 Task: Find a house in Framingham Center, United States, for 9 guests from August 8 to August 15, with a price range of 10000 to 14000, 5 bedrooms, 7 beds, 5 bathrooms, and amenities including Wifi, TV, and Breakfast.
Action: Mouse moved to (650, 118)
Screenshot: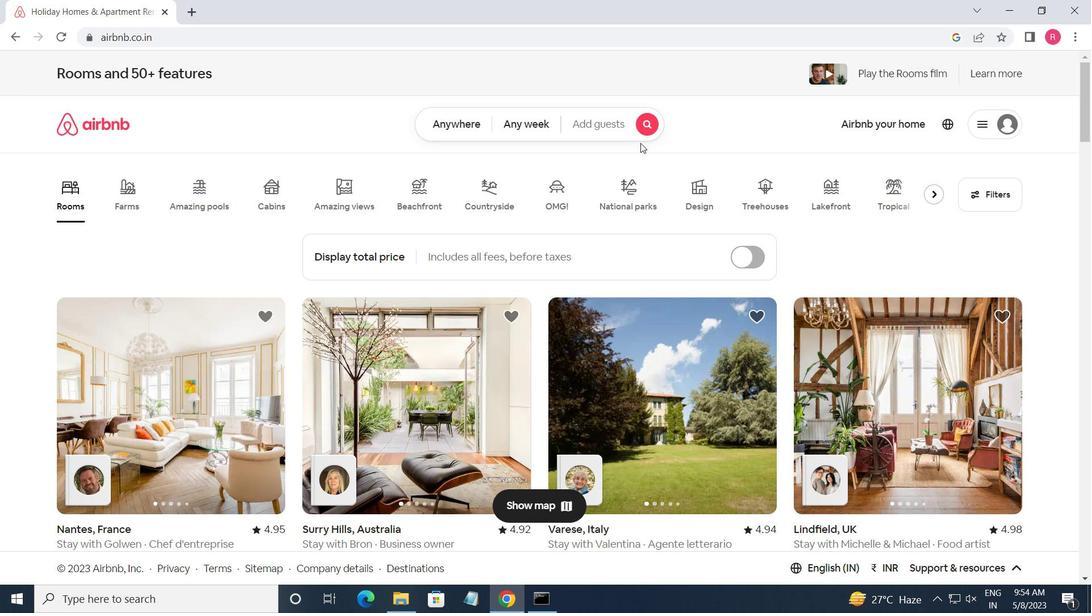 
Action: Mouse pressed left at (650, 118)
Screenshot: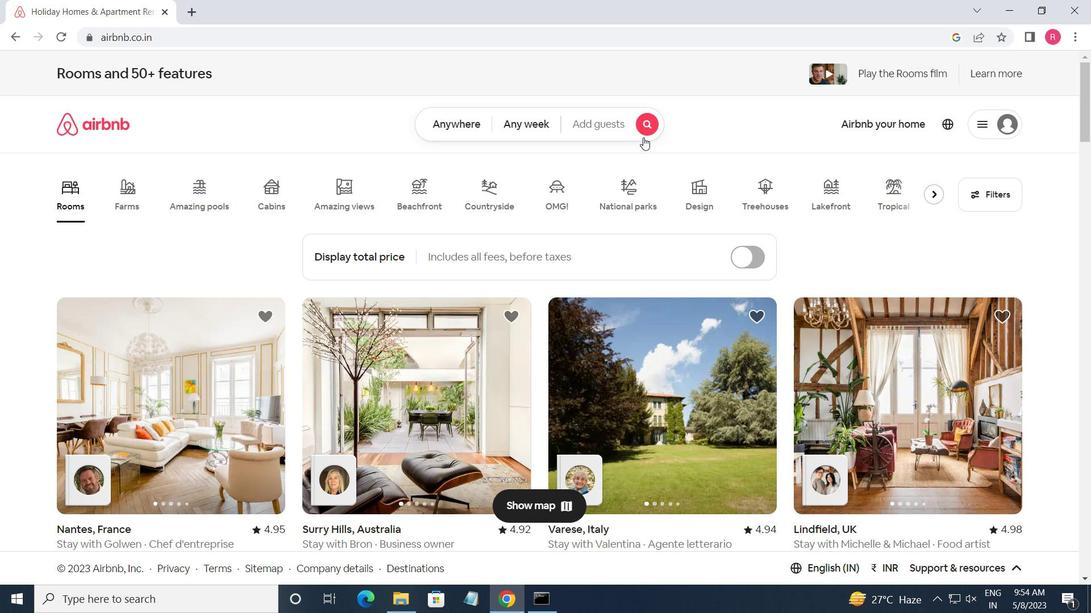 
Action: Mouse moved to (305, 167)
Screenshot: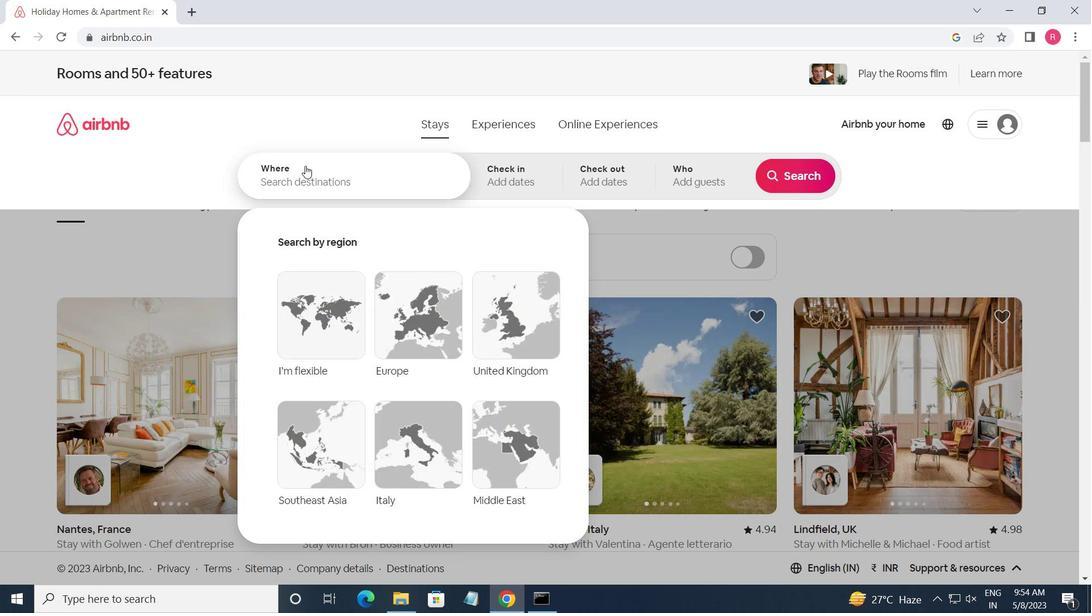
Action: Mouse pressed left at (305, 167)
Screenshot: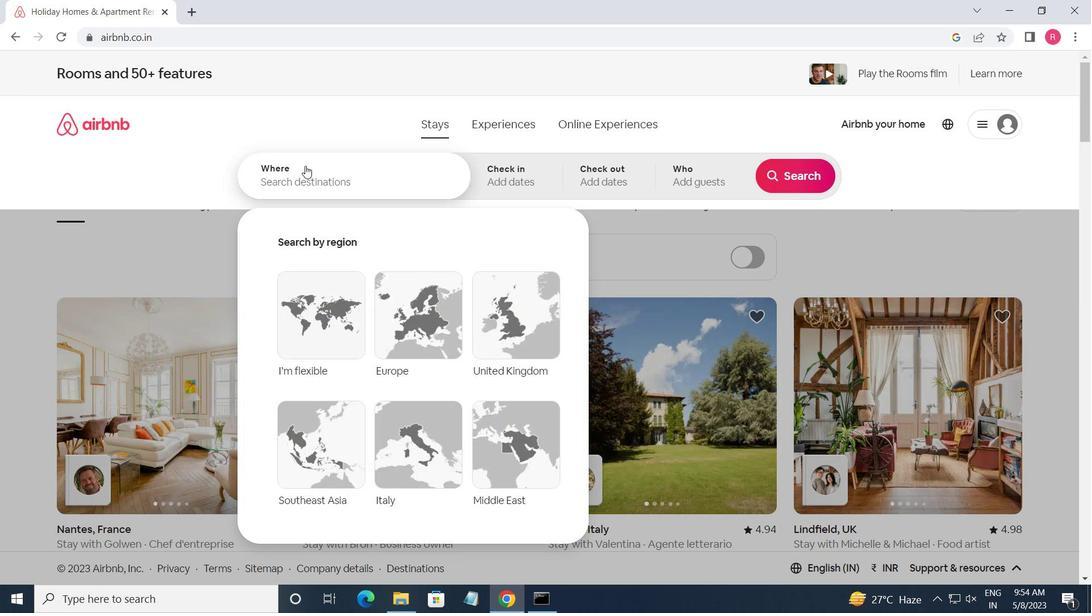 
Action: Key pressed <Key.shift>FRAMINGHAM<Key.space><Key.shift>CENTER,<Key.shift_r>UNITED<Key.space><Key.shift>STATE<Key.enter>
Screenshot: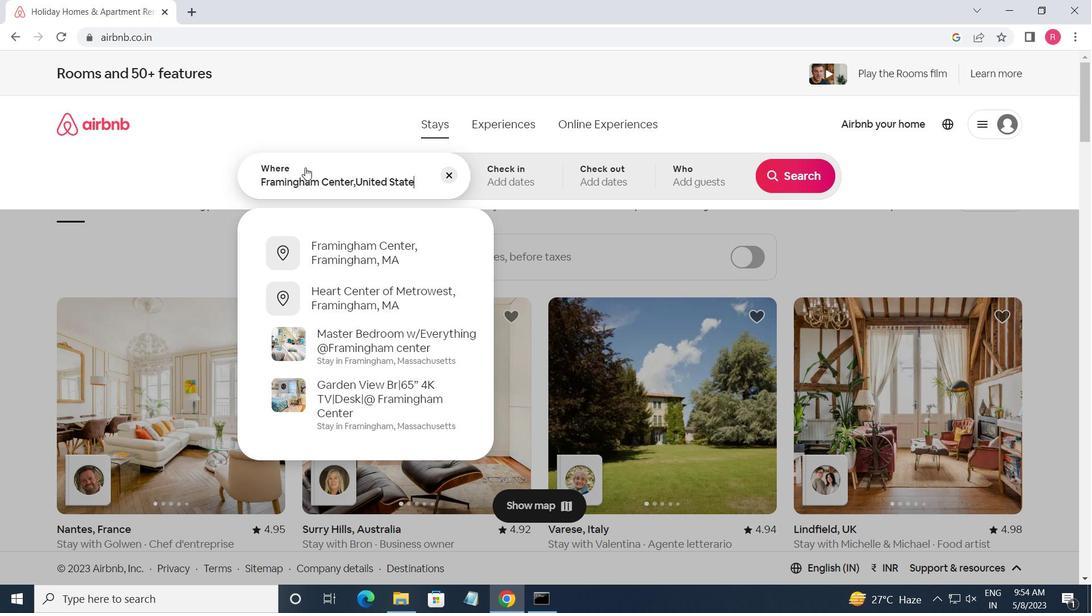 
Action: Mouse moved to (793, 291)
Screenshot: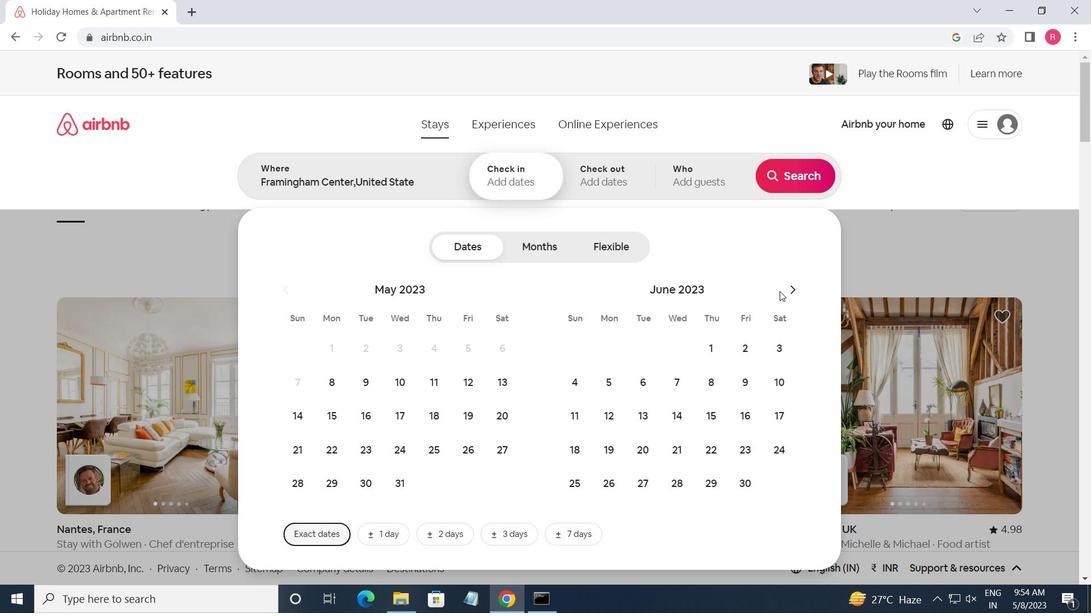 
Action: Mouse pressed left at (793, 291)
Screenshot: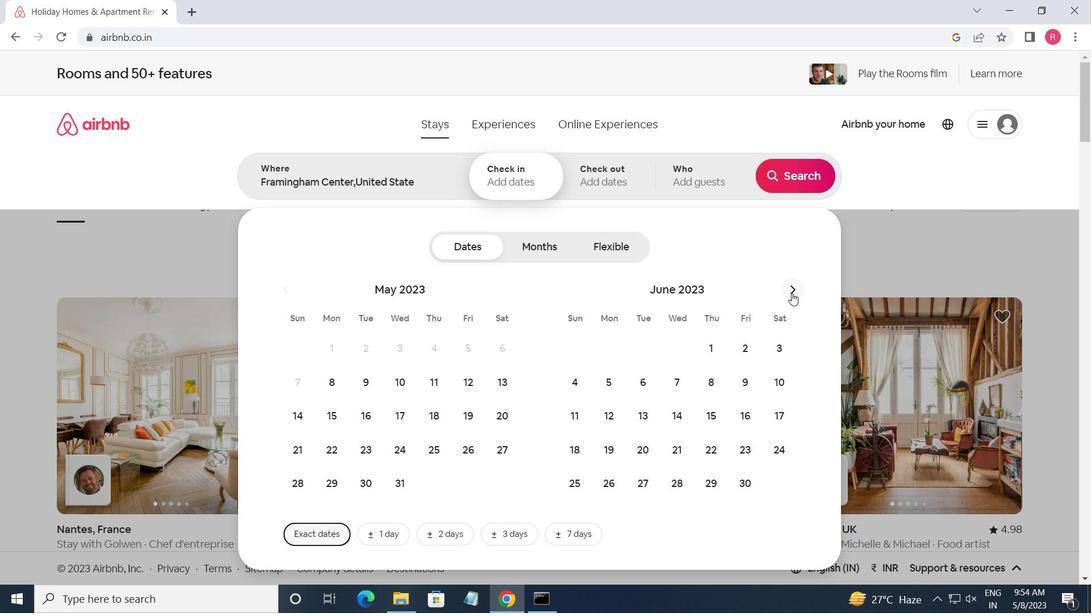 
Action: Mouse pressed left at (793, 291)
Screenshot: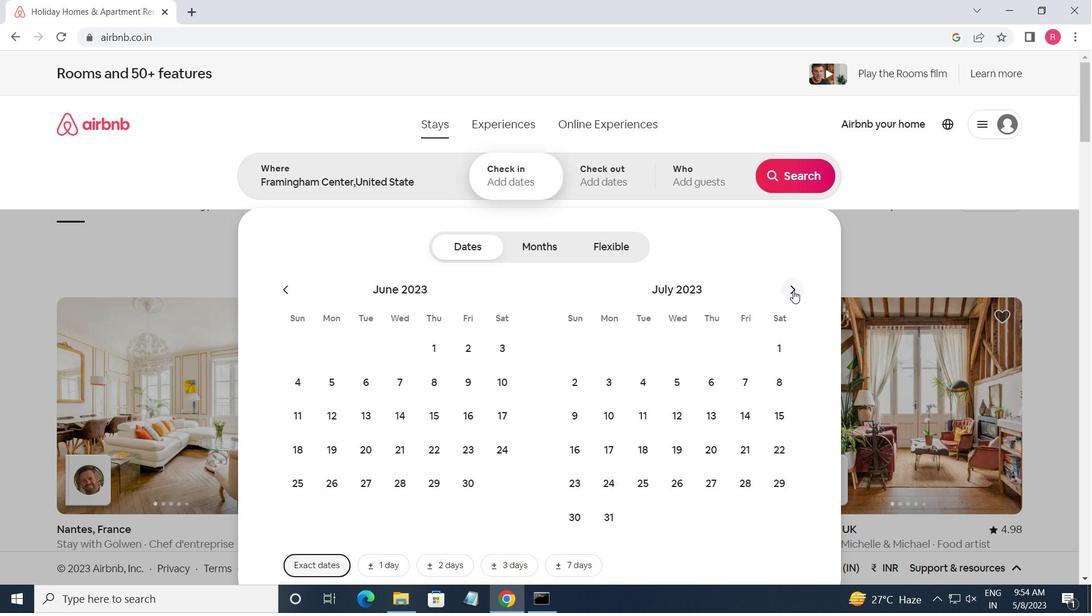 
Action: Mouse moved to (647, 383)
Screenshot: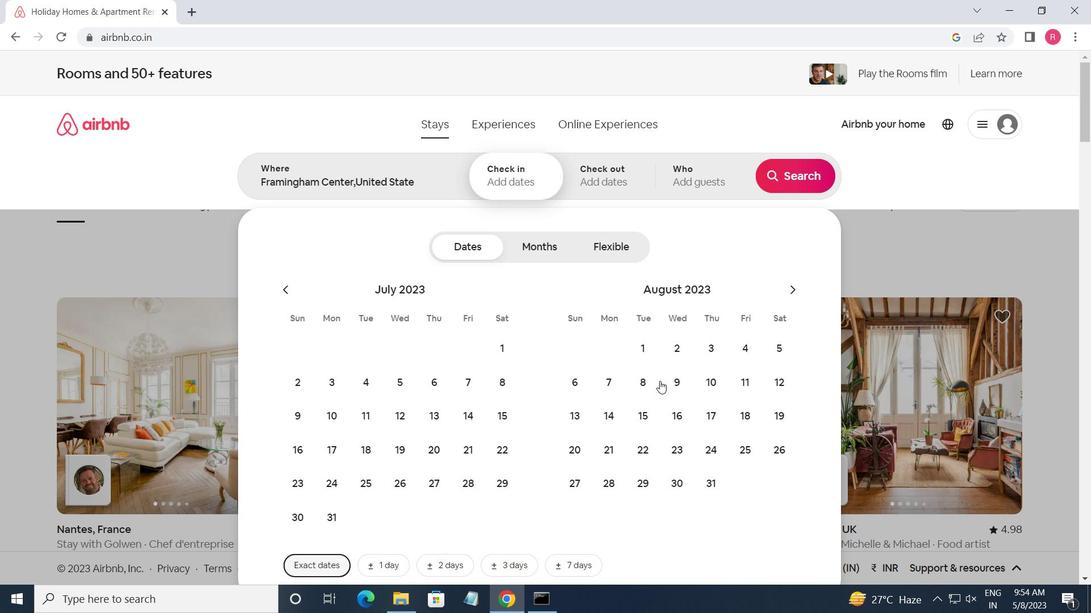 
Action: Mouse pressed left at (647, 383)
Screenshot: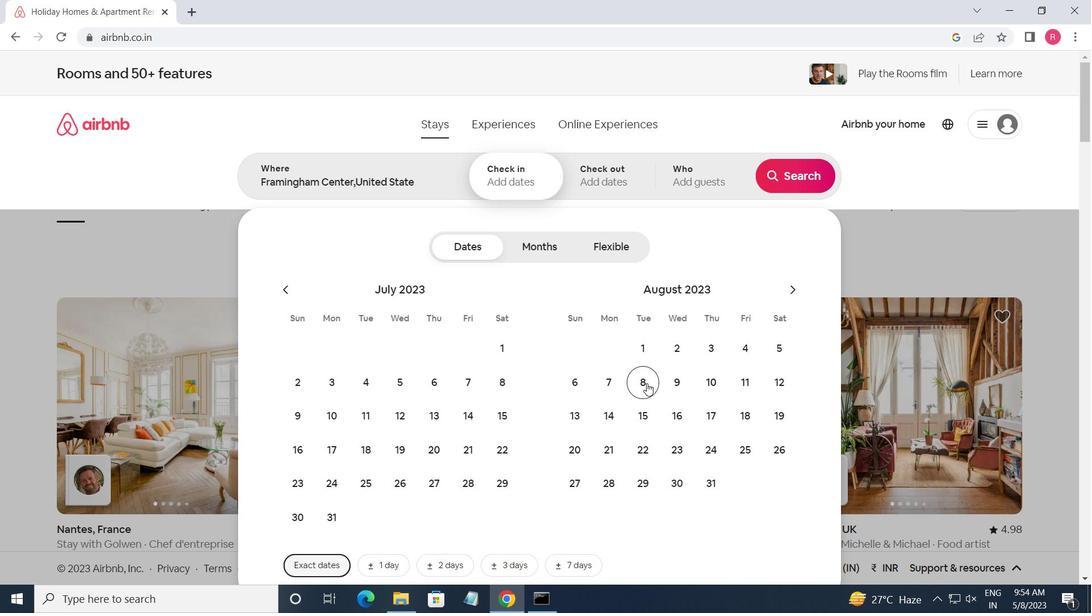 
Action: Mouse moved to (649, 425)
Screenshot: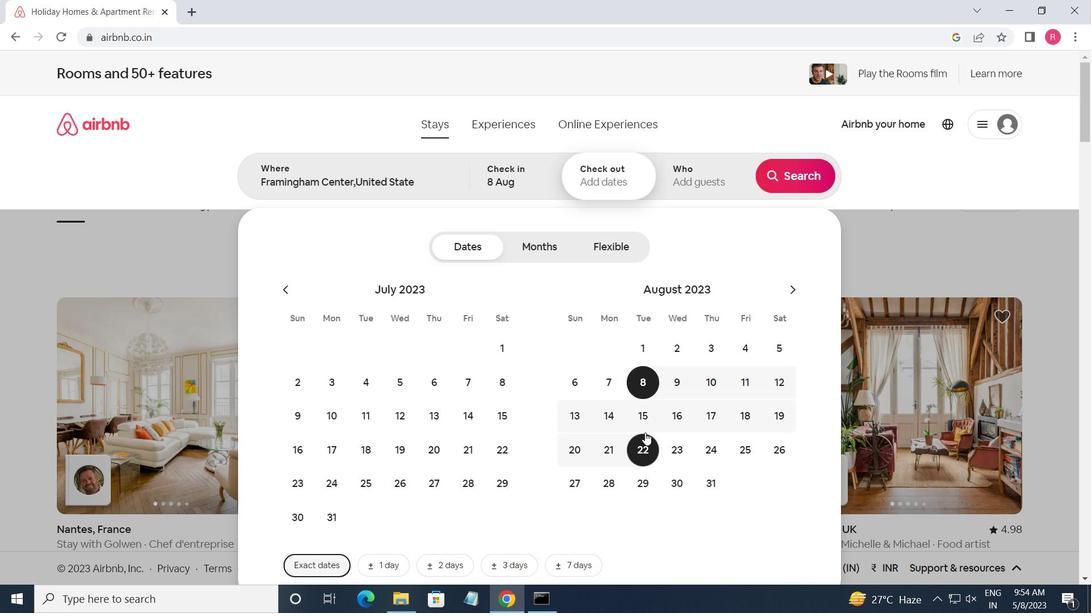 
Action: Mouse pressed left at (649, 425)
Screenshot: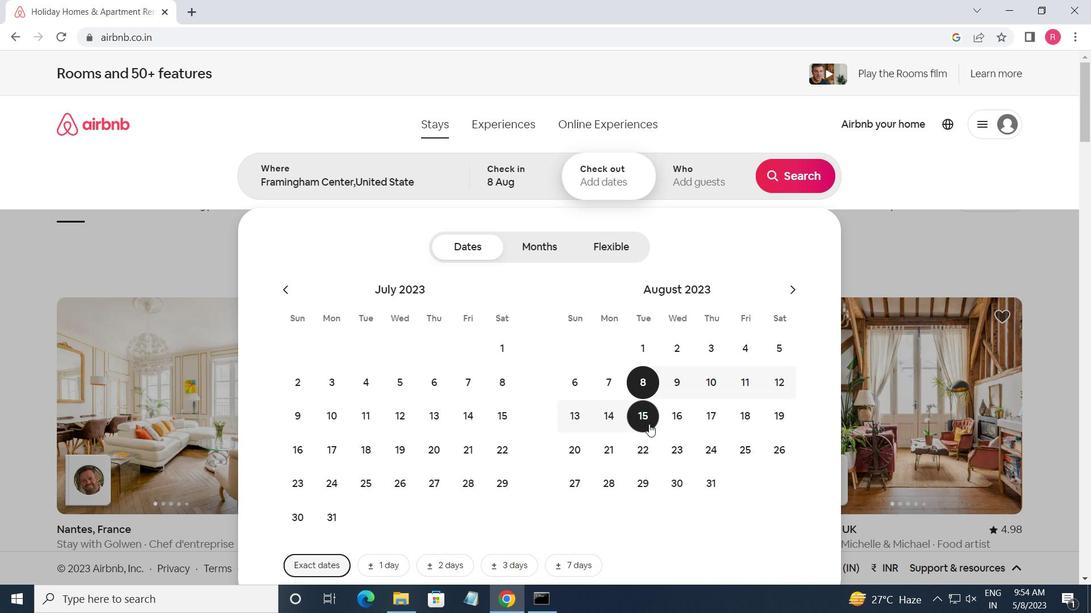 
Action: Mouse moved to (699, 178)
Screenshot: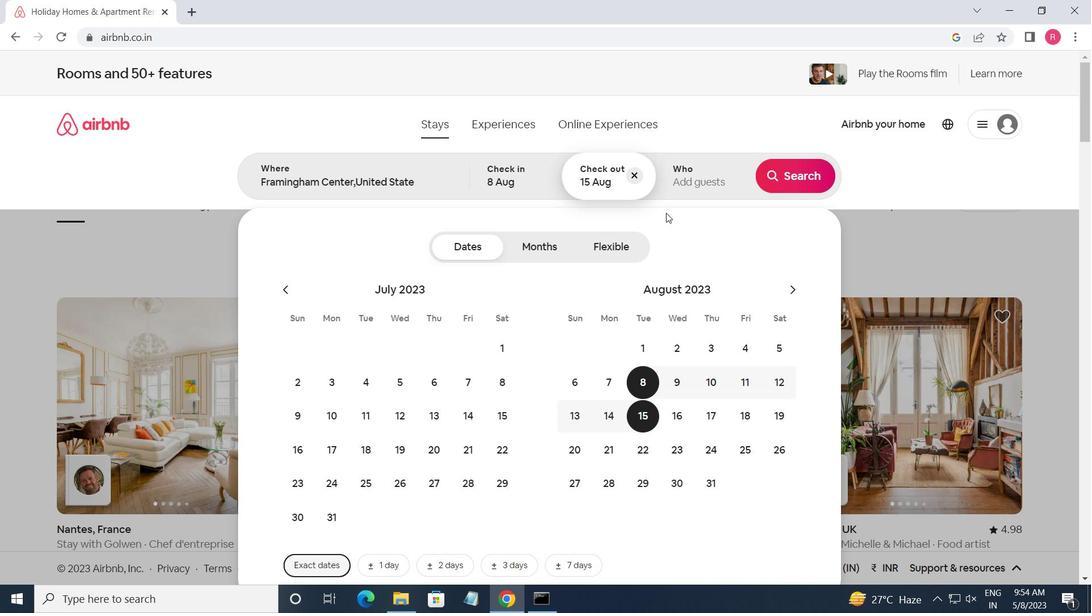
Action: Mouse pressed left at (699, 178)
Screenshot: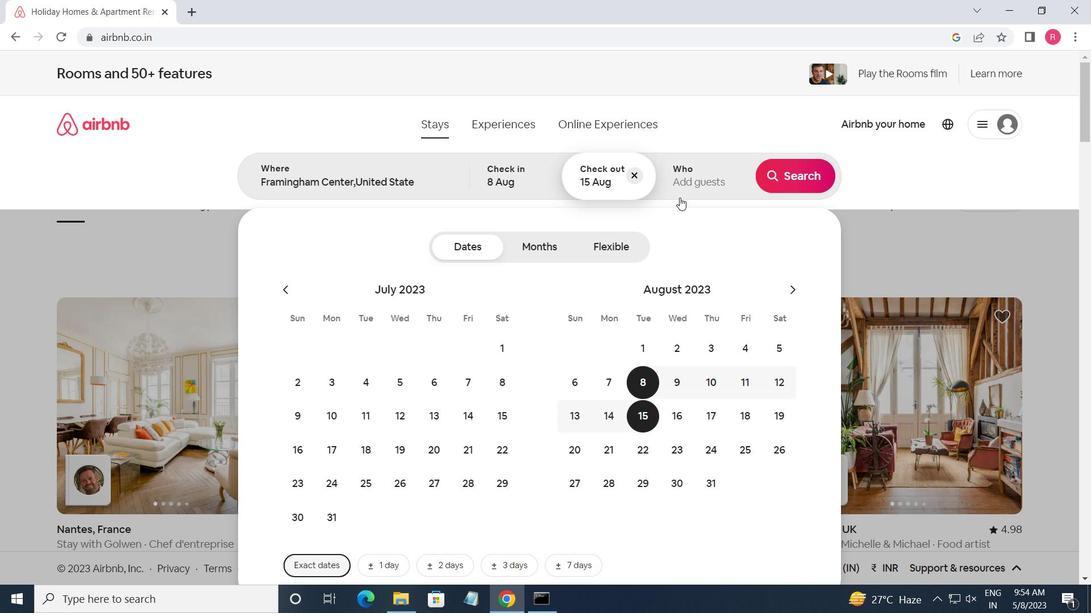 
Action: Mouse moved to (800, 251)
Screenshot: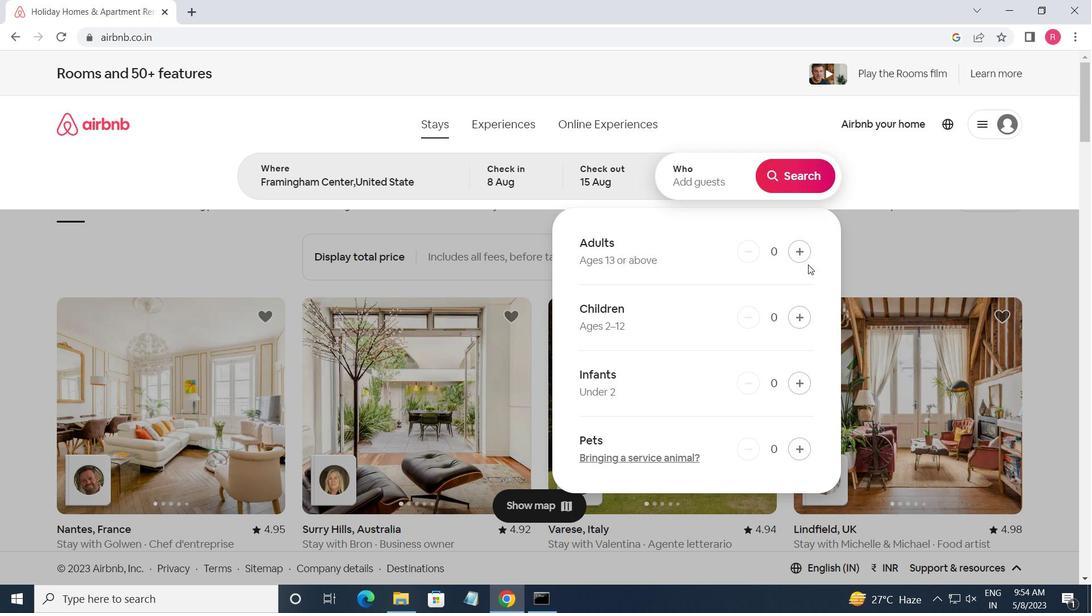 
Action: Mouse pressed left at (800, 251)
Screenshot: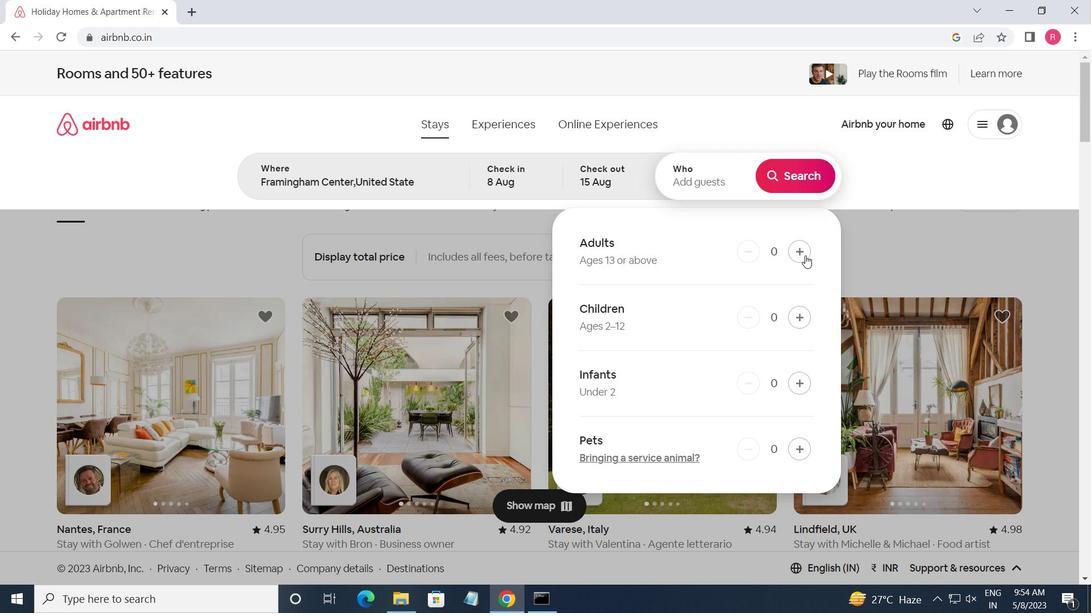 
Action: Mouse pressed left at (800, 251)
Screenshot: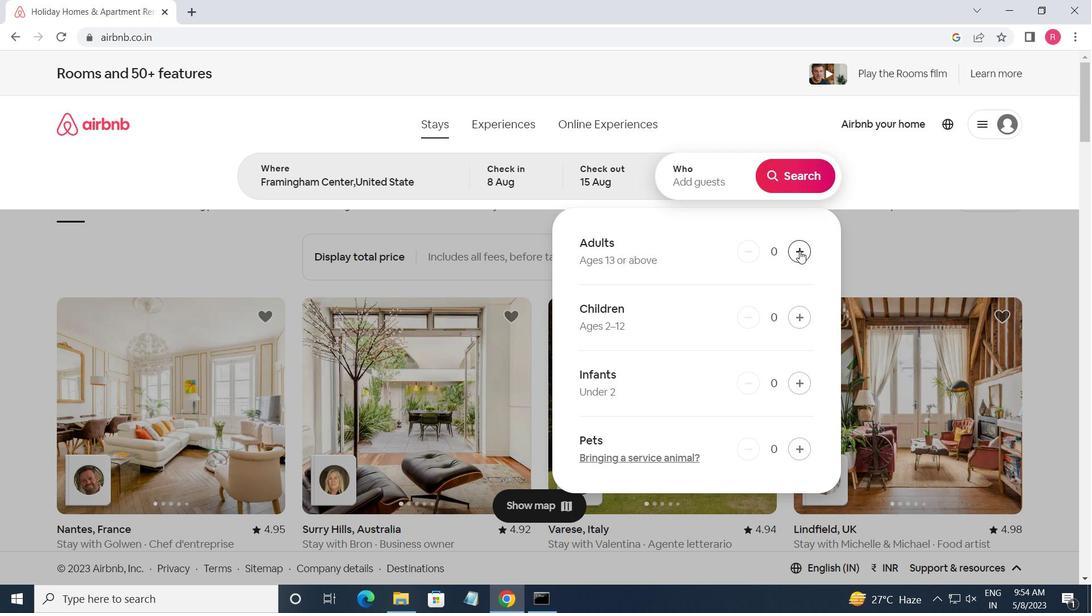 
Action: Mouse pressed left at (800, 251)
Screenshot: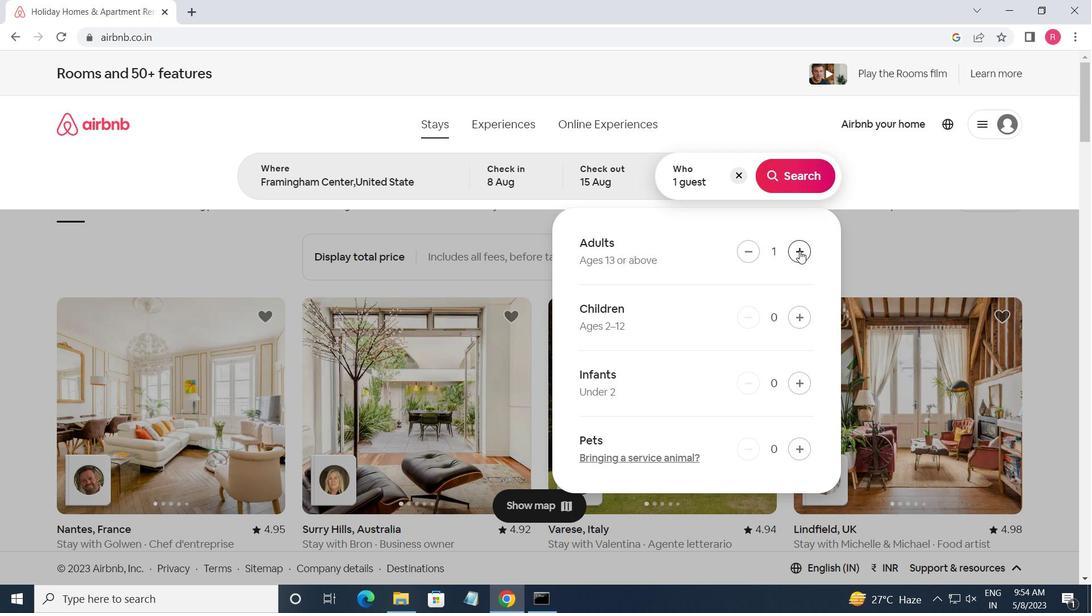 
Action: Mouse pressed left at (800, 251)
Screenshot: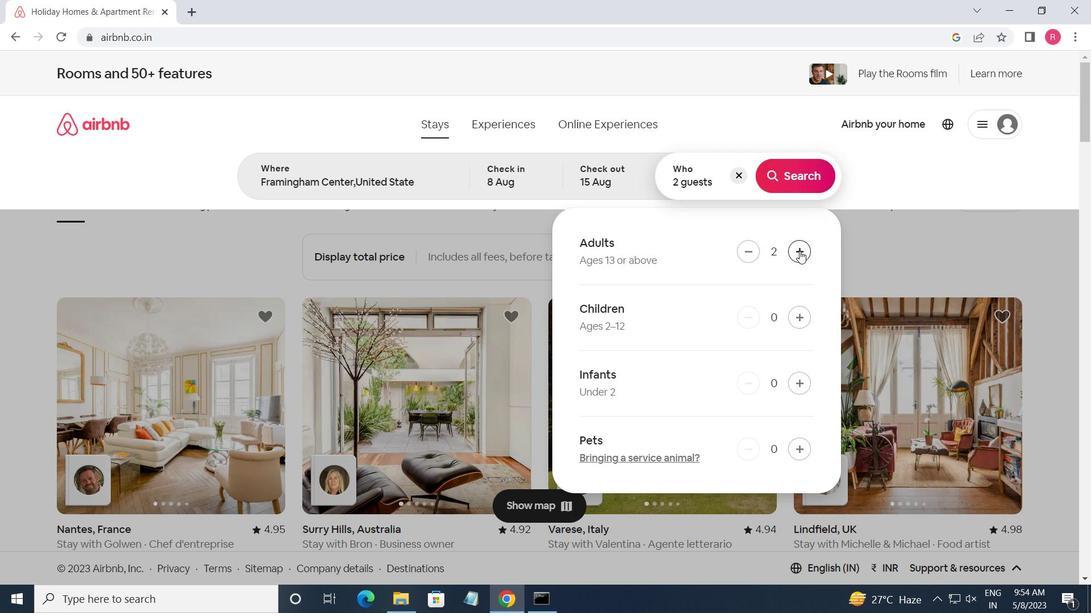 
Action: Mouse pressed left at (800, 251)
Screenshot: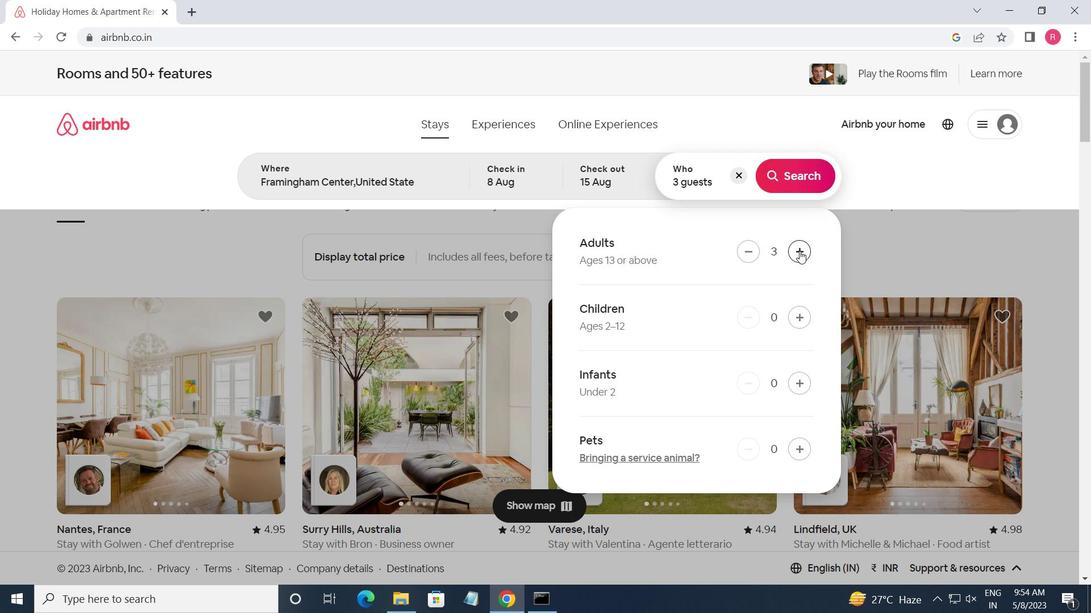 
Action: Mouse pressed left at (800, 251)
Screenshot: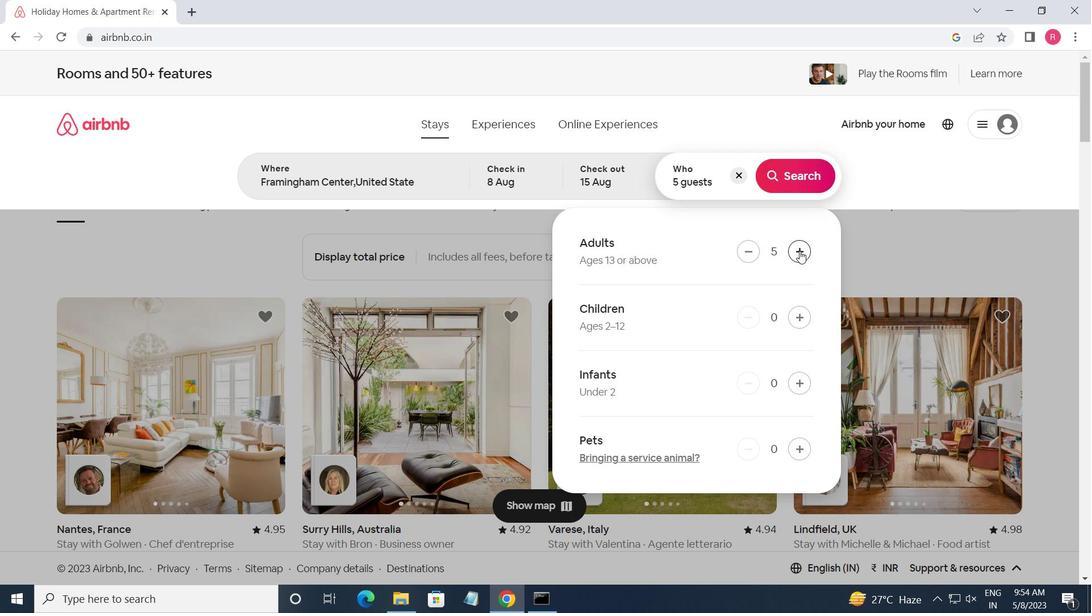 
Action: Mouse pressed left at (800, 251)
Screenshot: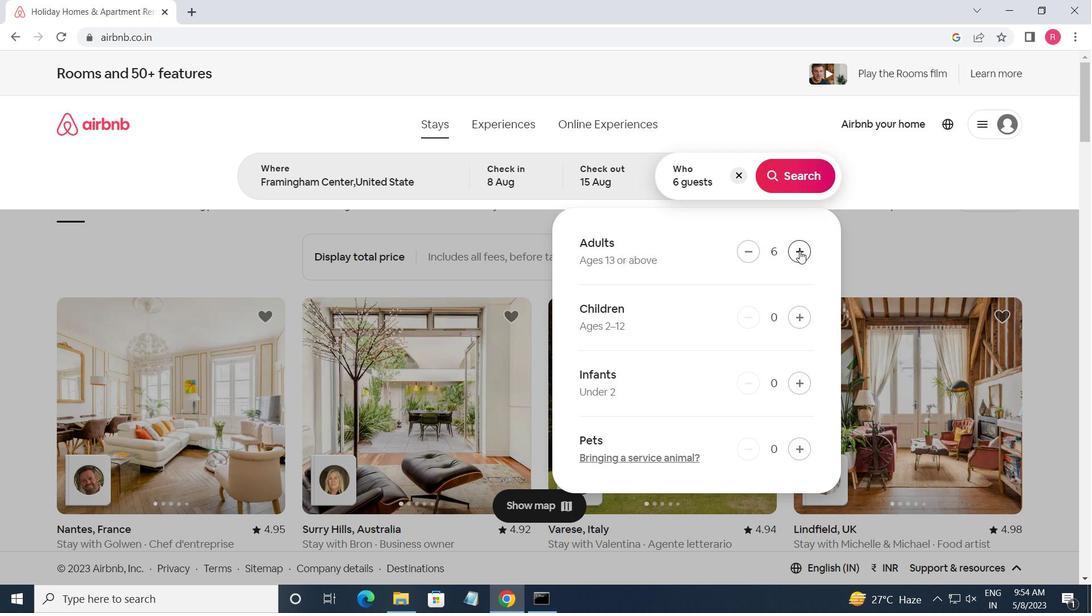 
Action: Mouse pressed left at (800, 251)
Screenshot: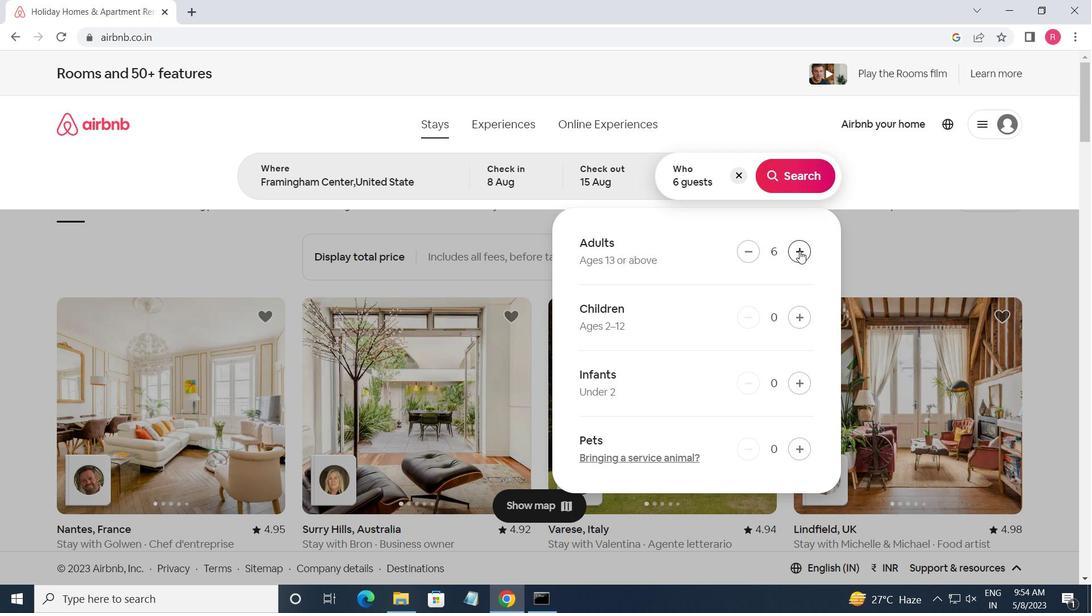 
Action: Mouse pressed left at (800, 251)
Screenshot: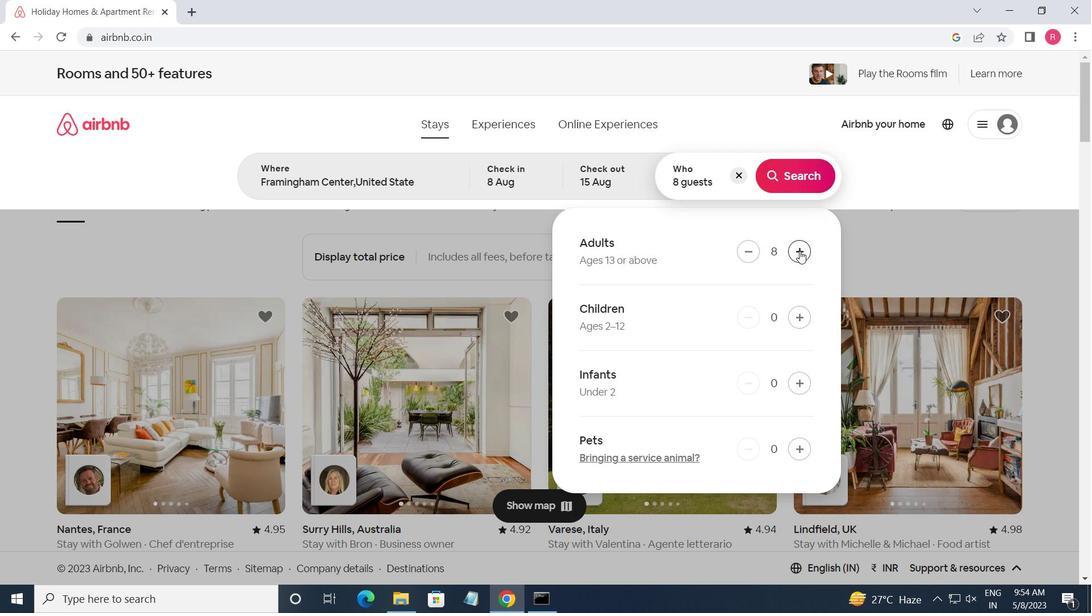 
Action: Mouse moved to (804, 177)
Screenshot: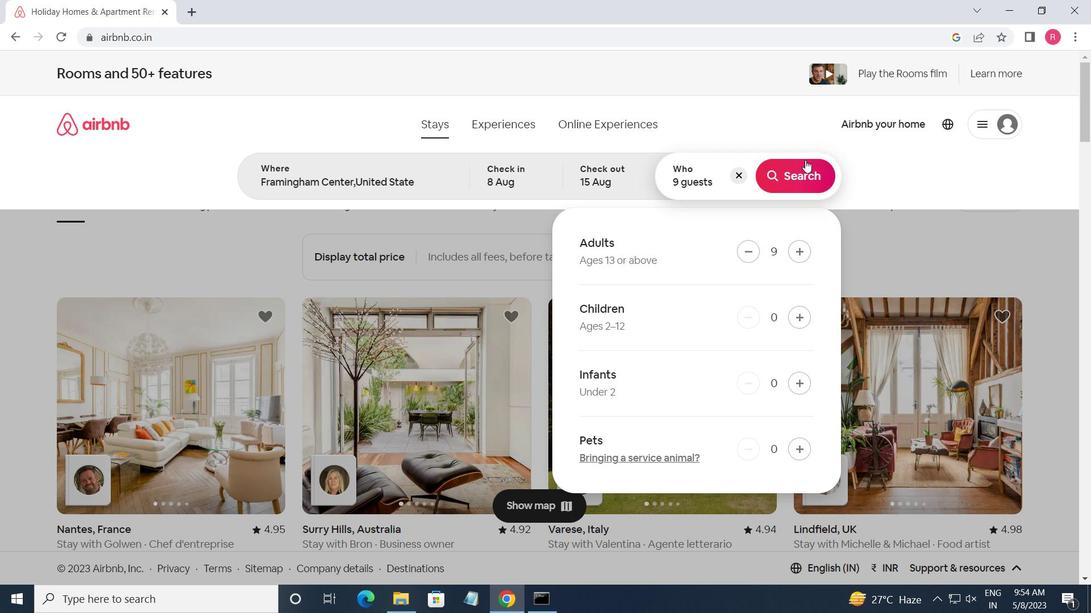 
Action: Mouse pressed left at (804, 177)
Screenshot: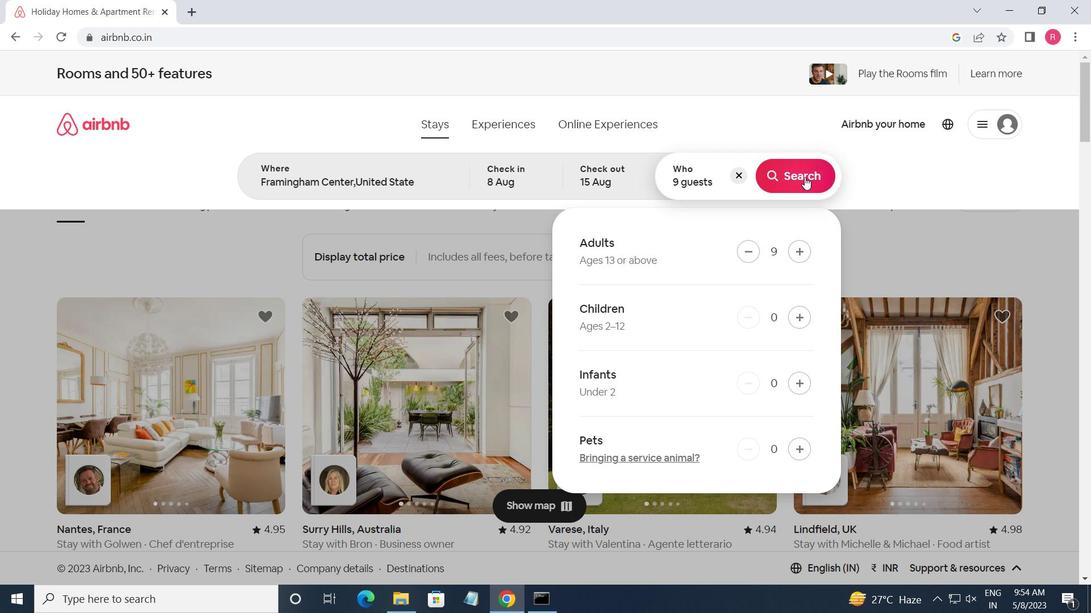 
Action: Mouse moved to (1041, 139)
Screenshot: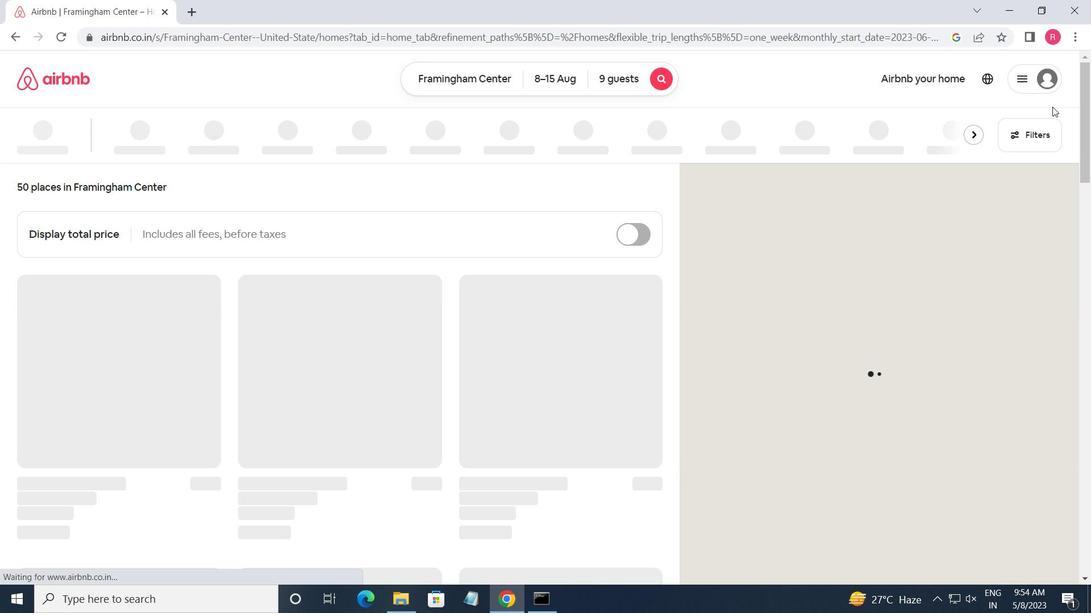 
Action: Mouse pressed left at (1041, 139)
Screenshot: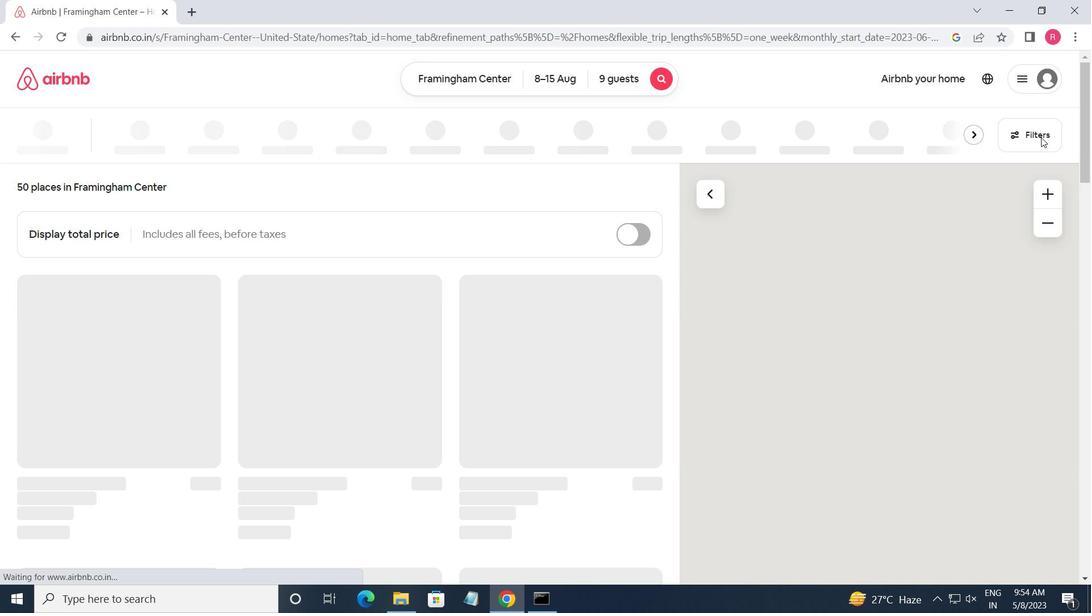 
Action: Mouse moved to (380, 485)
Screenshot: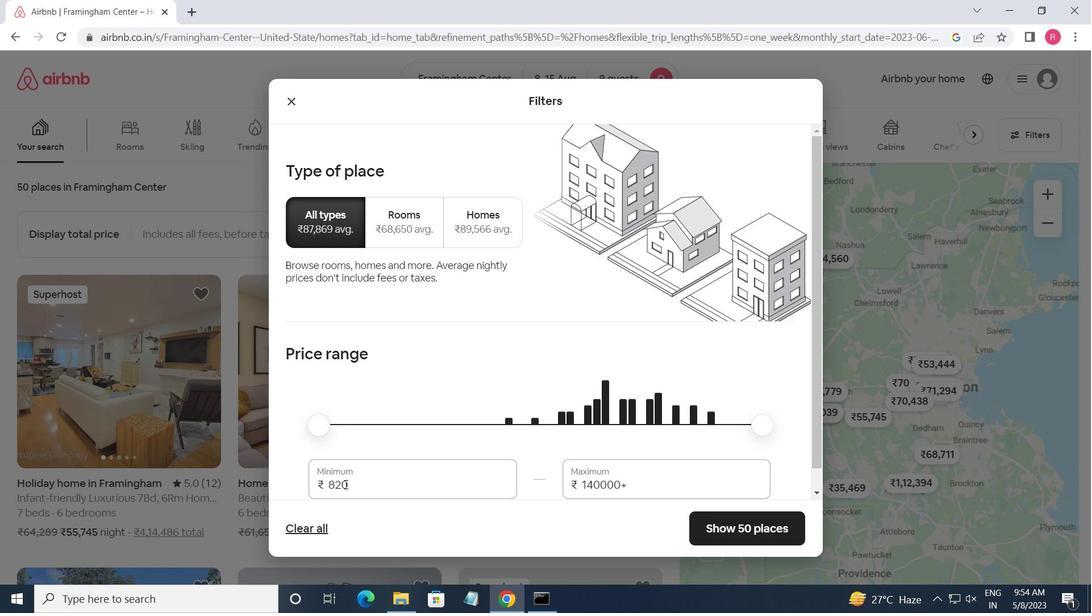
Action: Mouse pressed left at (380, 485)
Screenshot: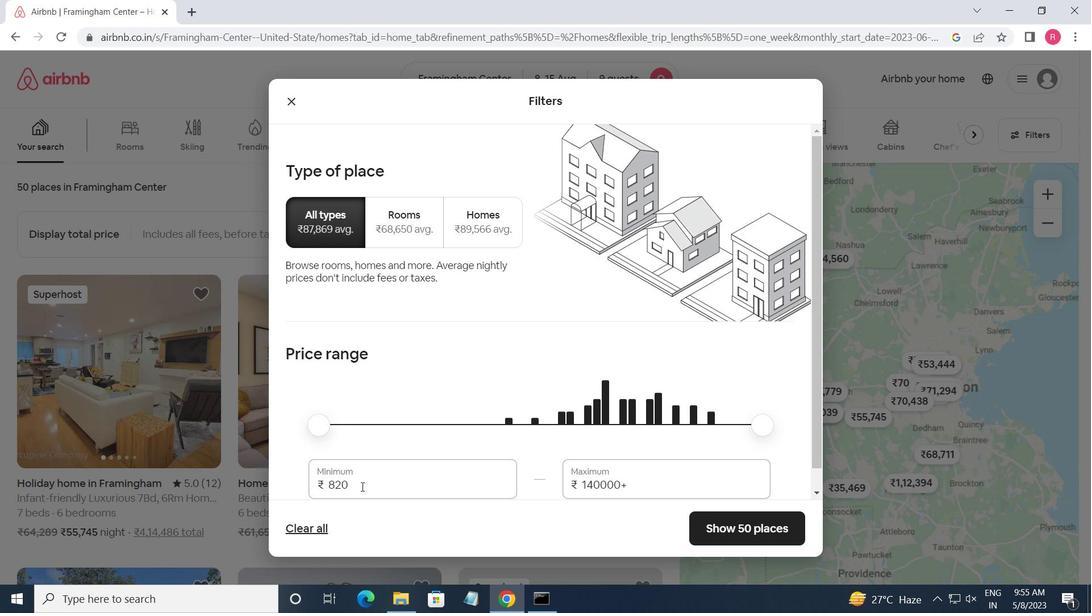 
Action: Mouse moved to (375, 479)
Screenshot: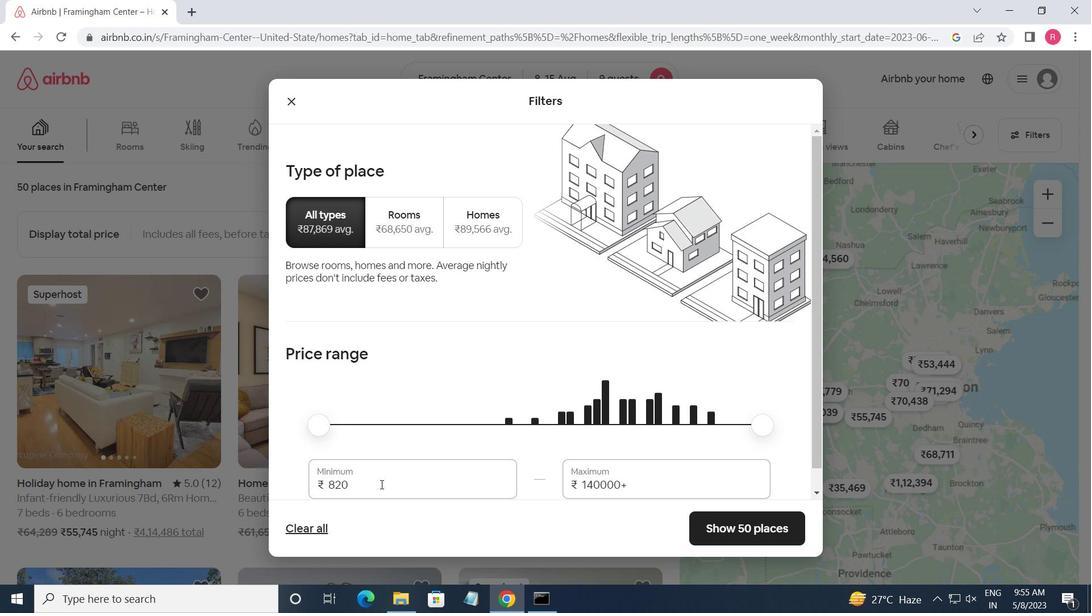 
Action: Key pressed <Key.backspace><Key.backspace><Key.backspace><Key.backspace><Key.backspace><Key.backspace><Key.backspace><Key.backspace><Key.backspace>10000<Key.tab>14000
Screenshot: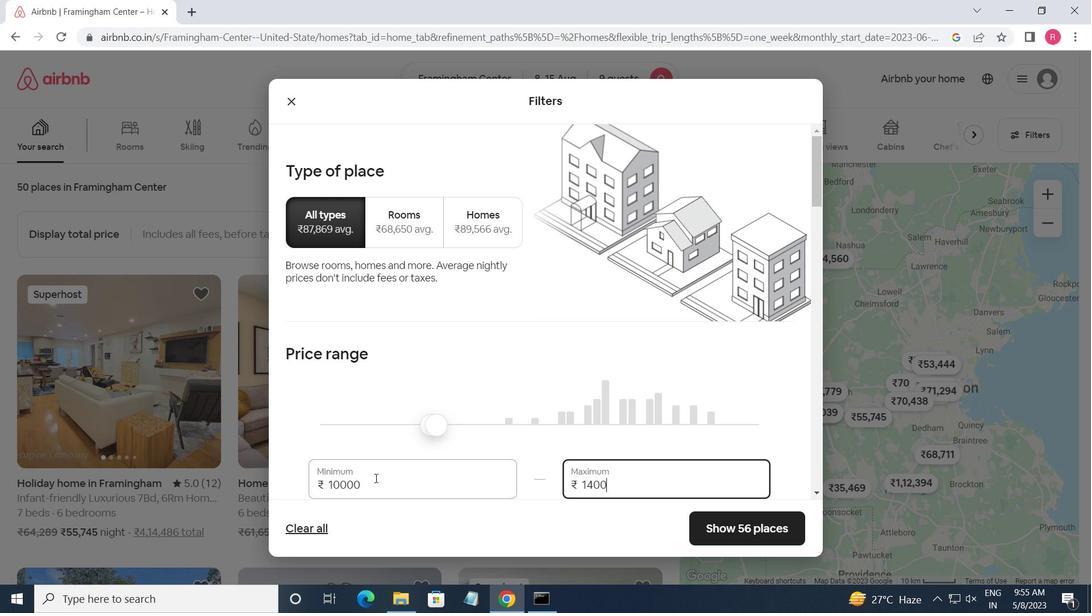 
Action: Mouse moved to (425, 471)
Screenshot: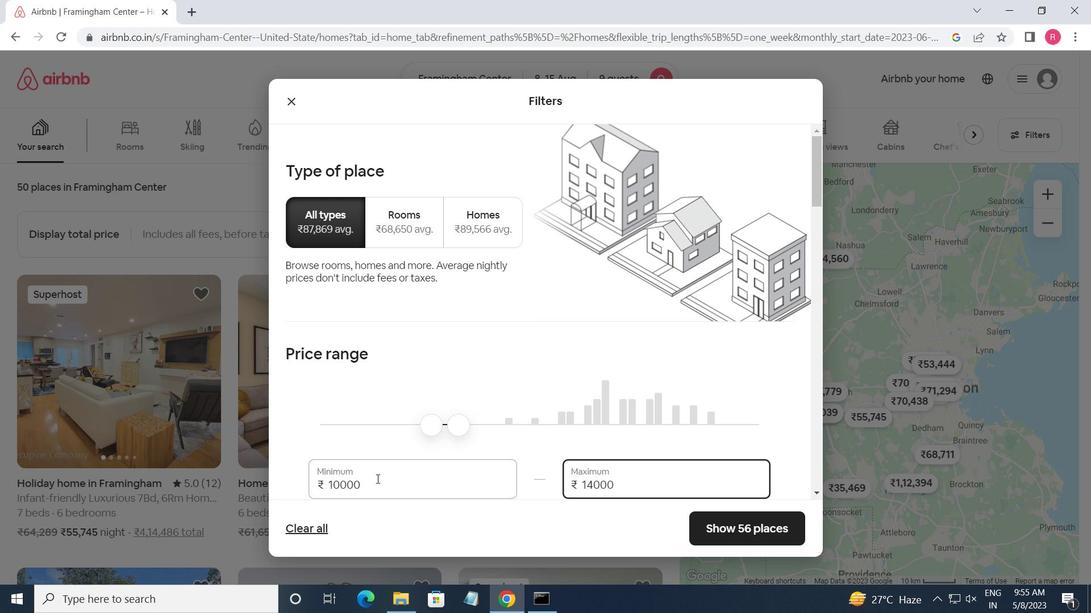 
Action: Mouse scrolled (425, 471) with delta (0, 0)
Screenshot: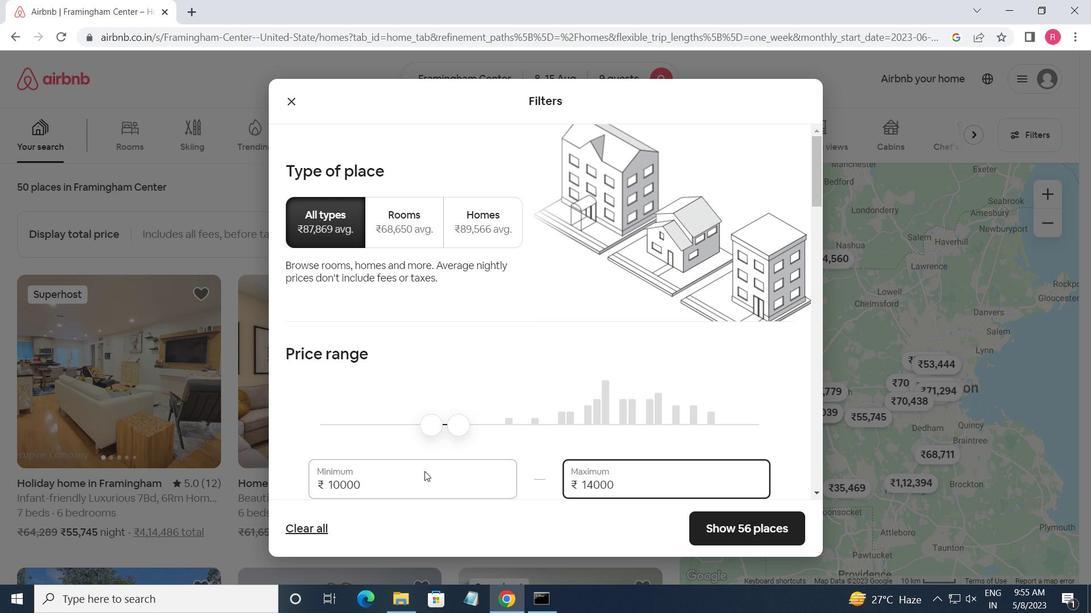 
Action: Mouse scrolled (425, 471) with delta (0, 0)
Screenshot: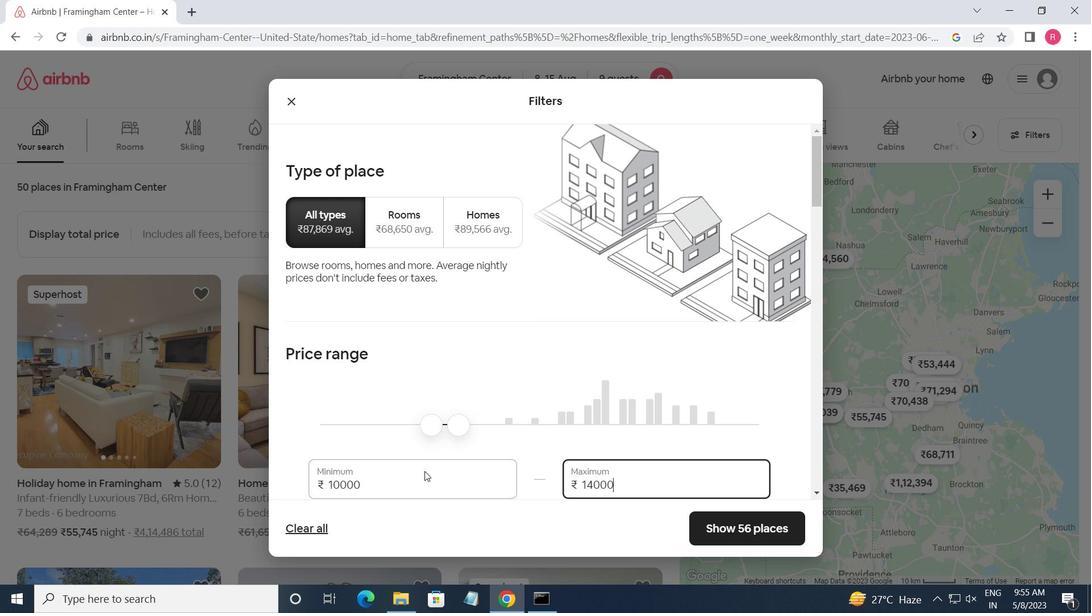 
Action: Mouse scrolled (425, 471) with delta (0, 0)
Screenshot: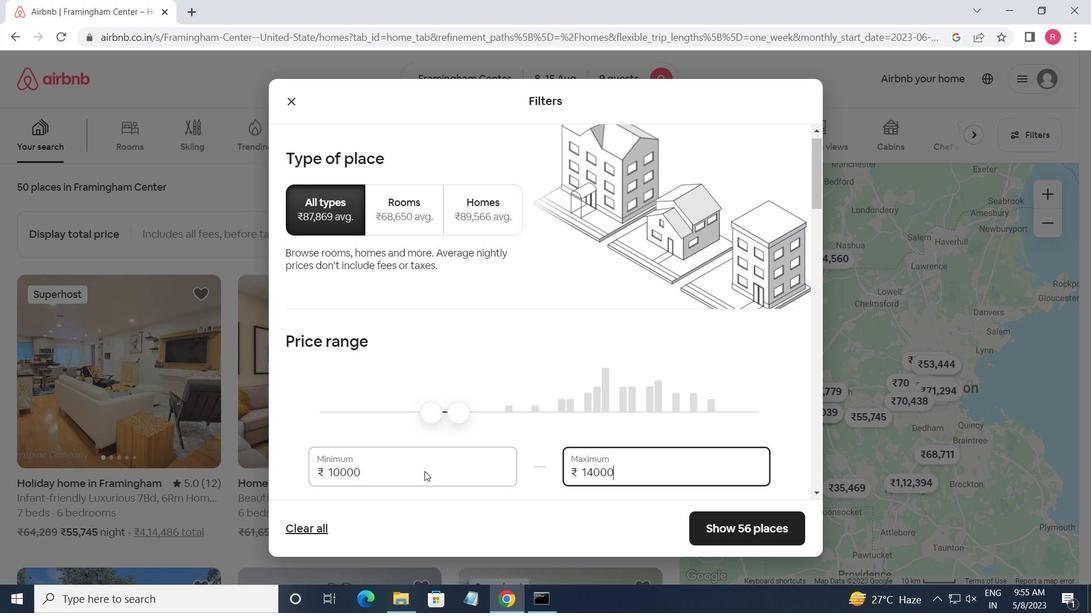 
Action: Mouse scrolled (425, 471) with delta (0, 0)
Screenshot: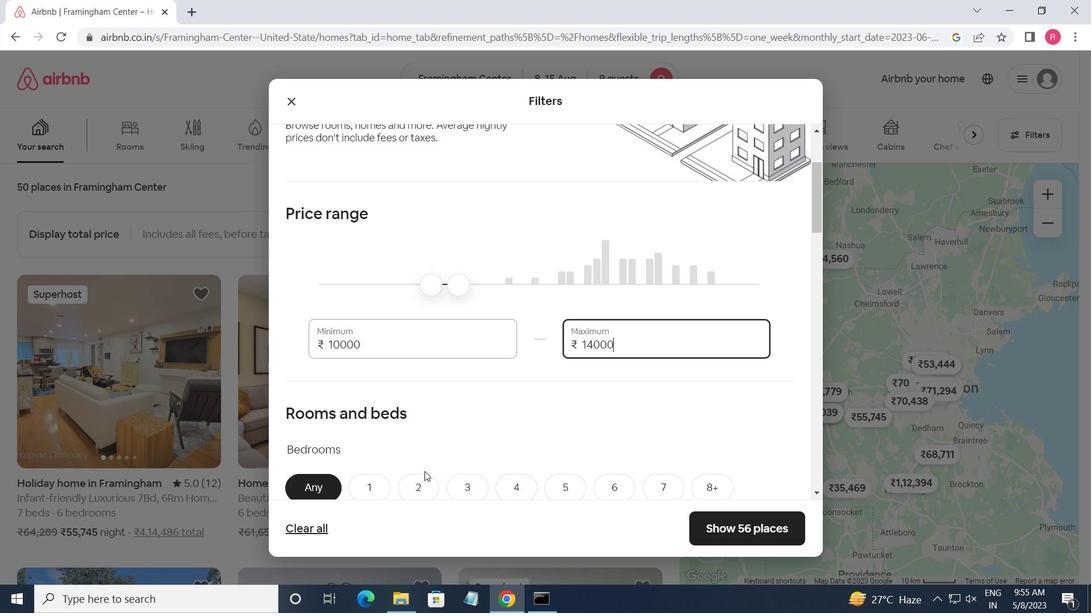 
Action: Mouse scrolled (425, 471) with delta (0, 0)
Screenshot: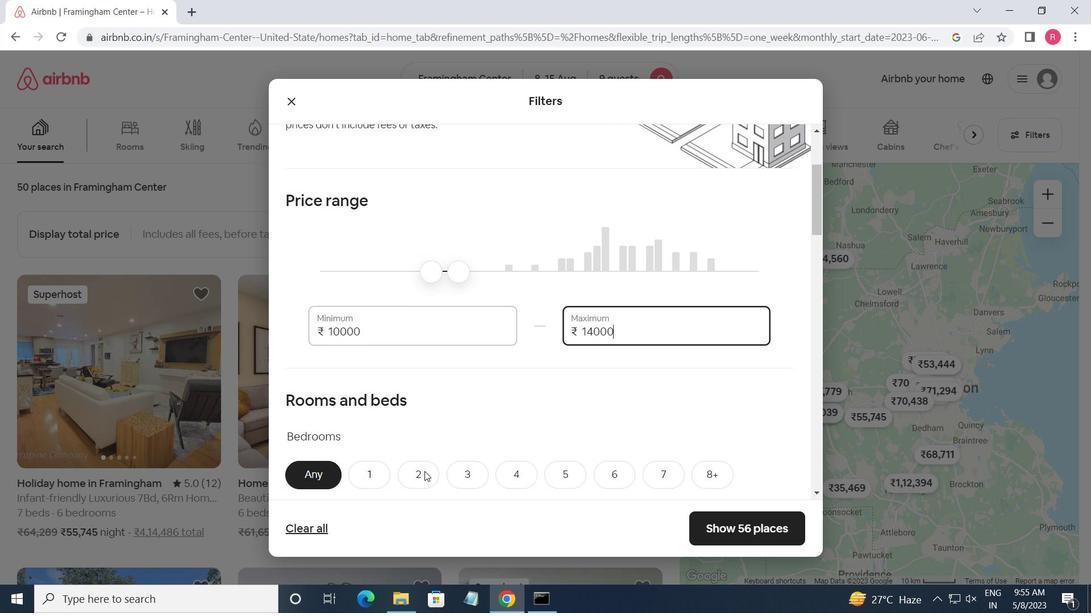 
Action: Mouse moved to (562, 284)
Screenshot: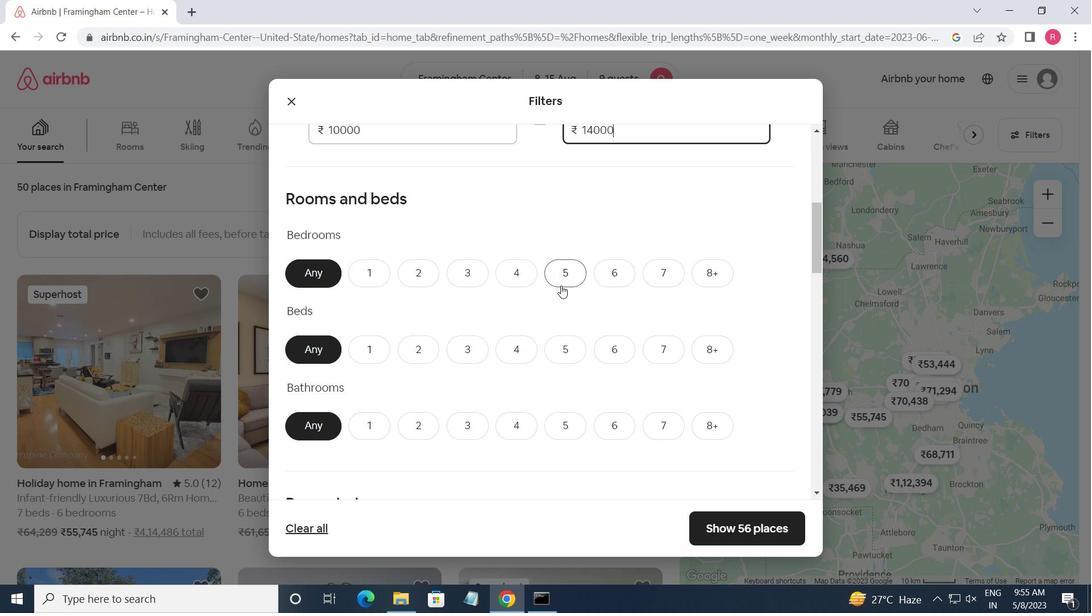 
Action: Mouse pressed left at (562, 284)
Screenshot: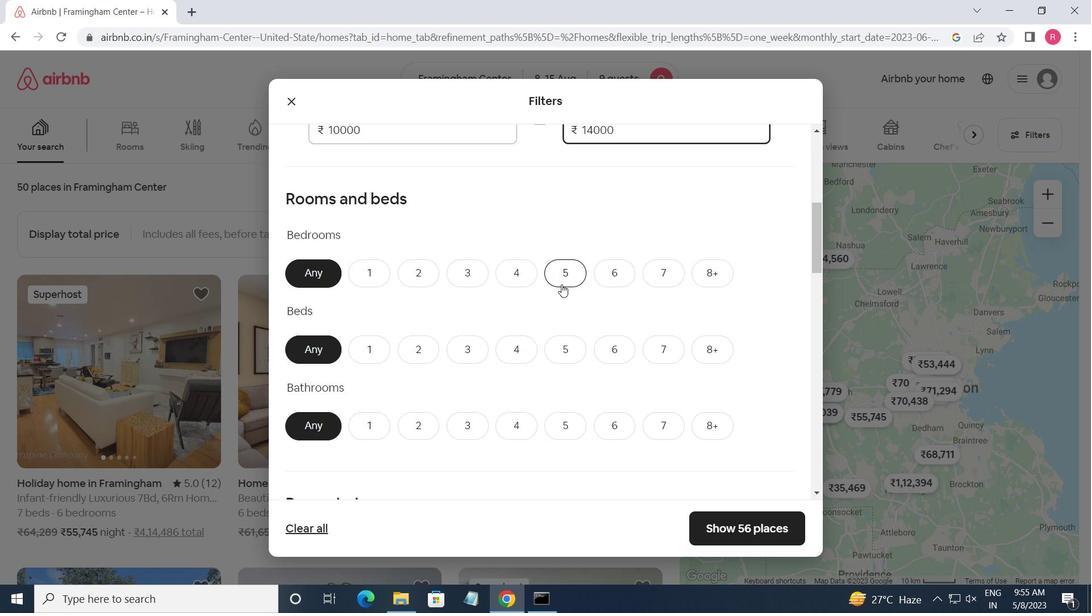
Action: Mouse moved to (718, 348)
Screenshot: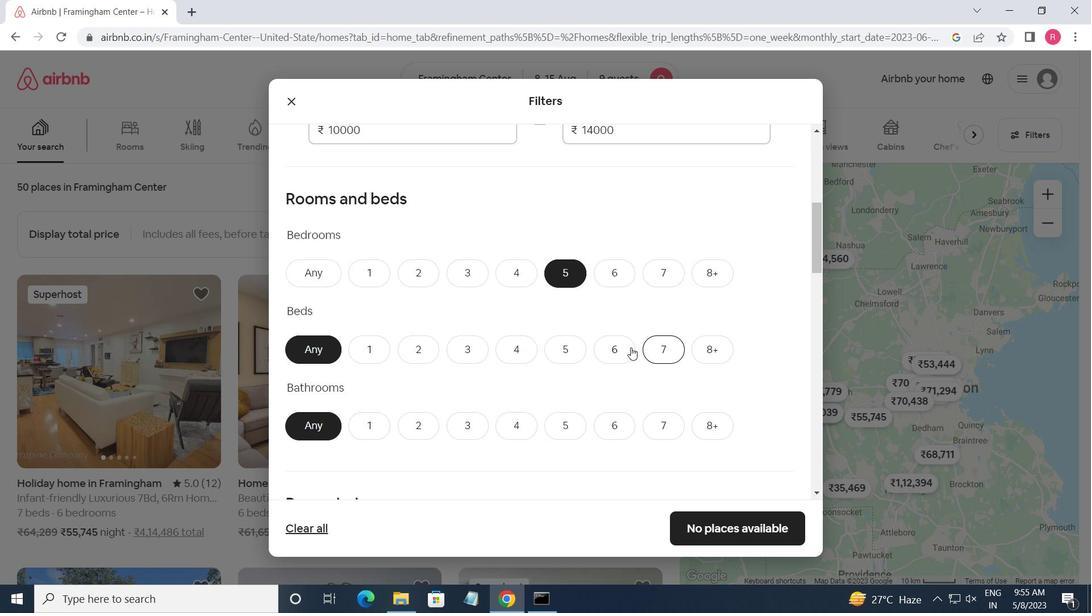 
Action: Mouse pressed left at (718, 348)
Screenshot: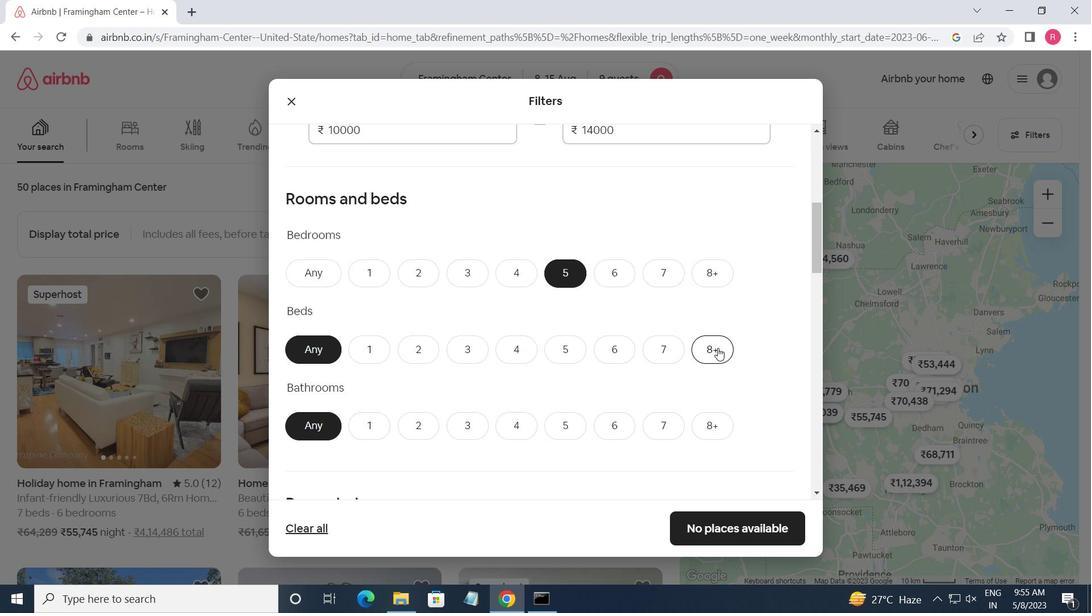 
Action: Mouse moved to (707, 348)
Screenshot: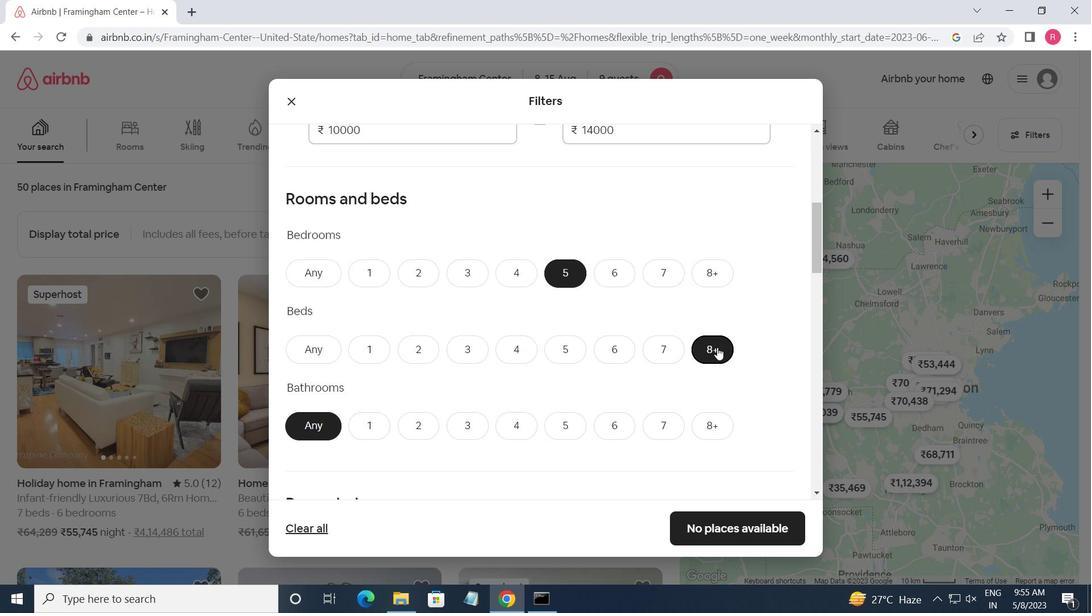 
Action: Mouse scrolled (707, 347) with delta (0, 0)
Screenshot: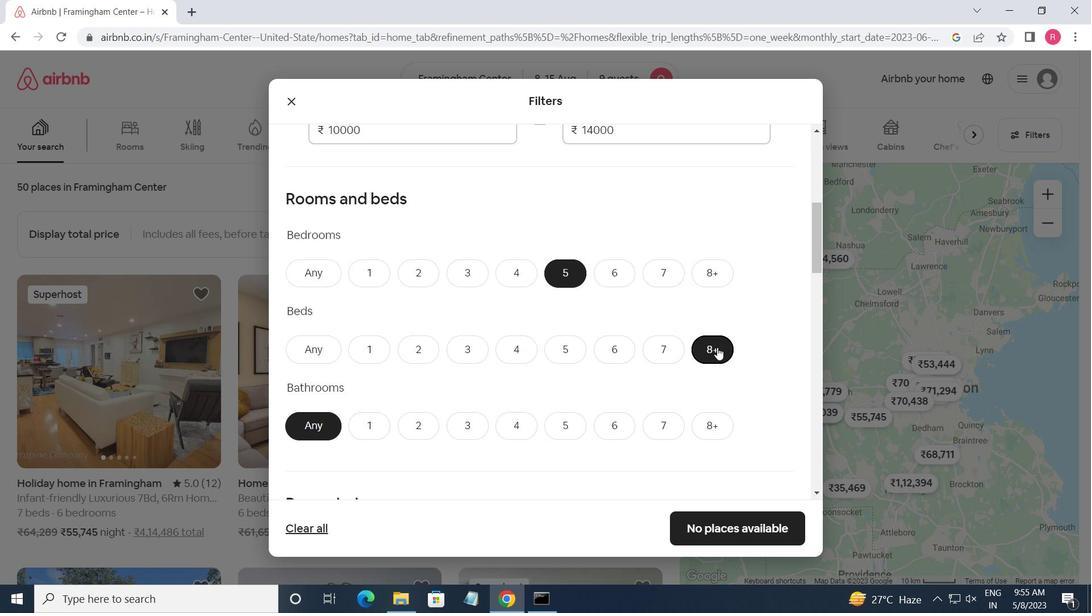 
Action: Mouse moved to (556, 362)
Screenshot: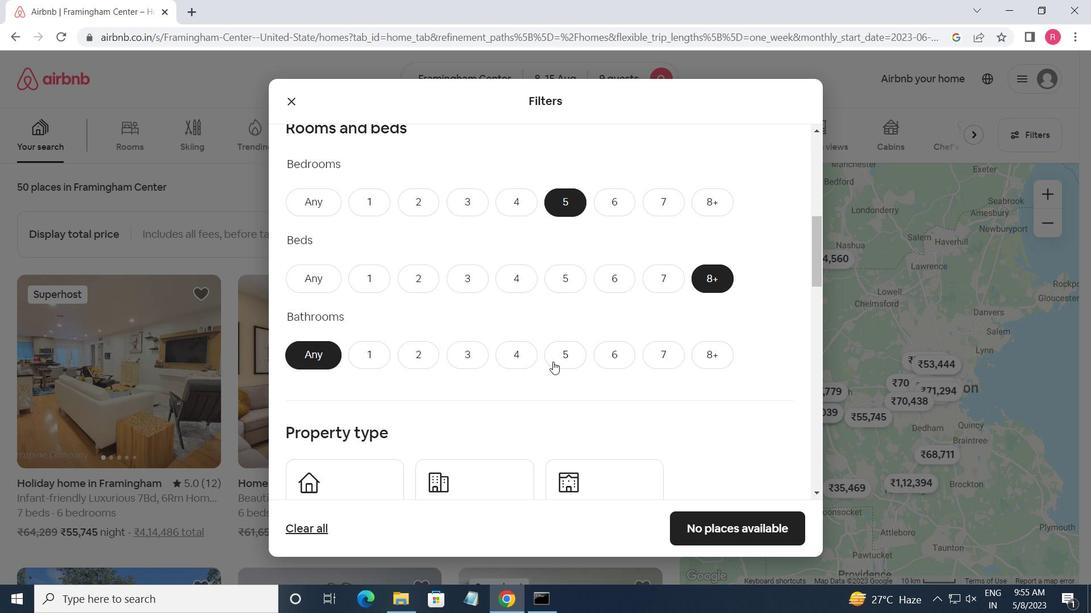 
Action: Mouse pressed left at (556, 362)
Screenshot: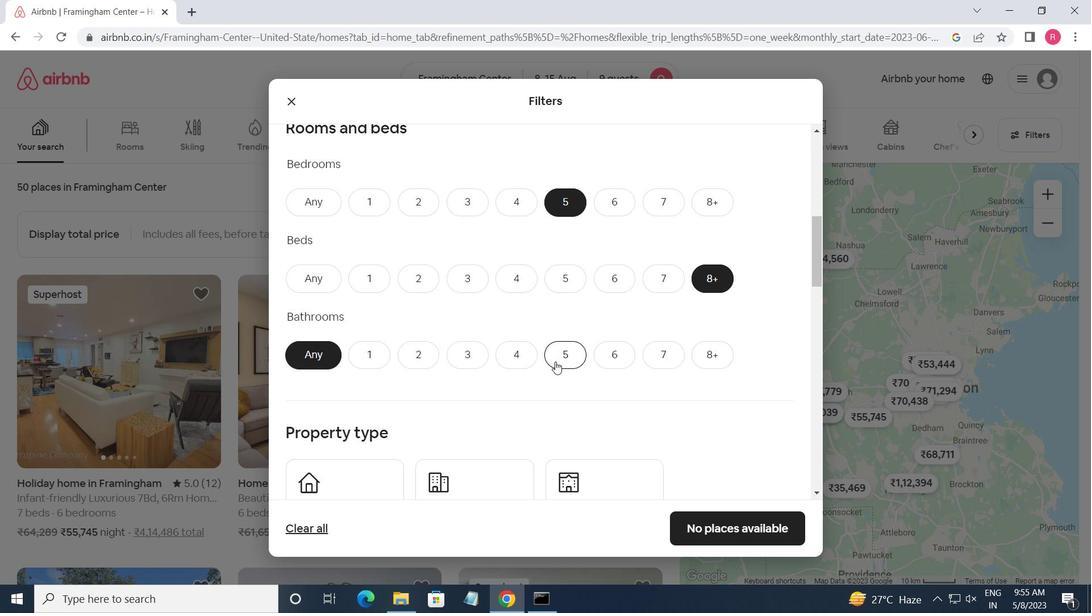 
Action: Mouse moved to (557, 362)
Screenshot: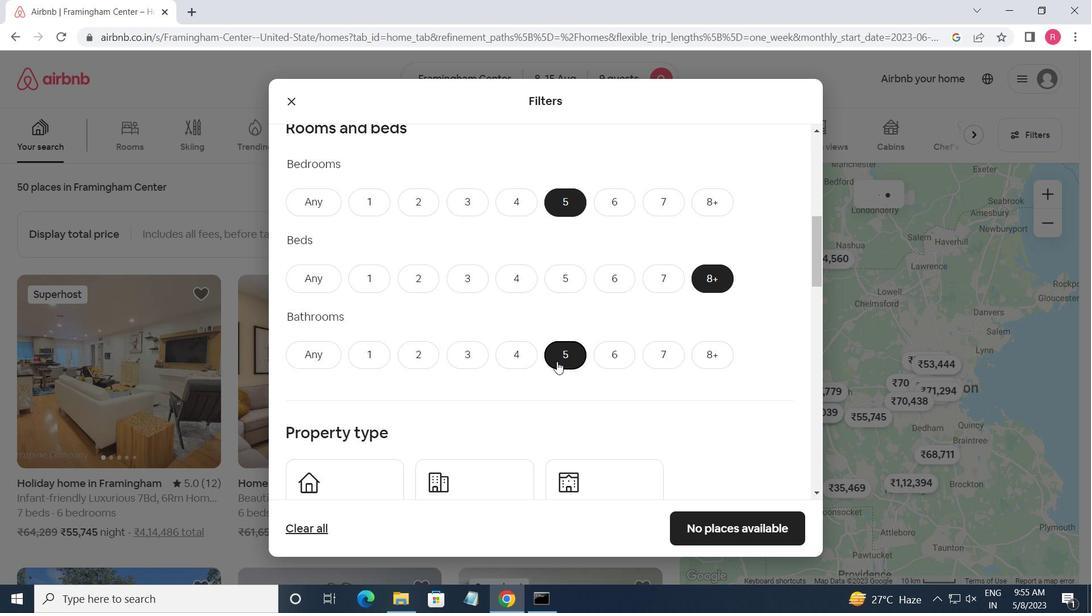 
Action: Mouse scrolled (557, 361) with delta (0, 0)
Screenshot: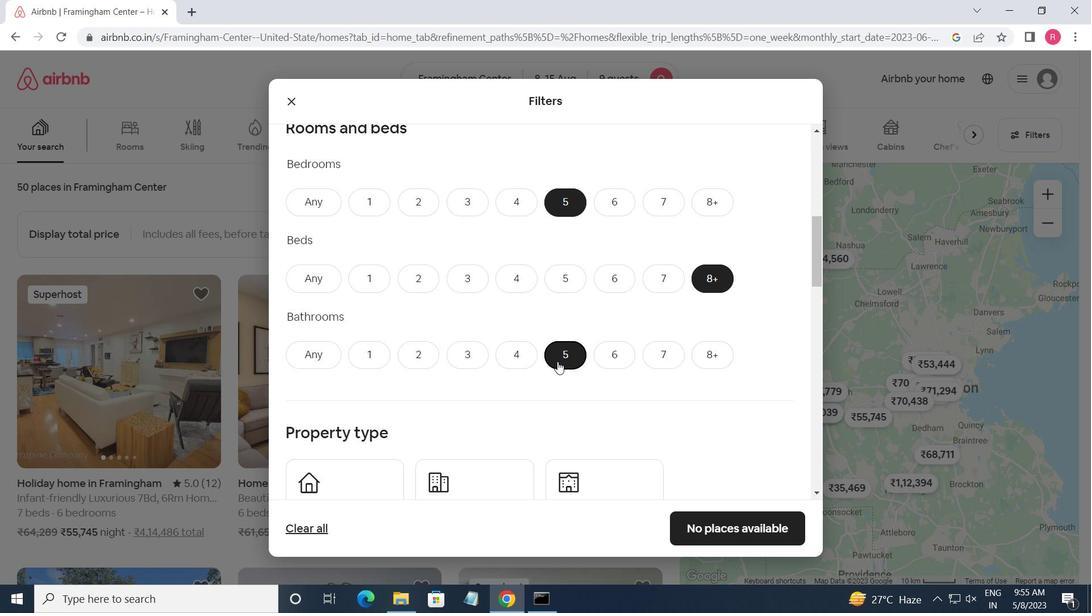 
Action: Mouse moved to (557, 363)
Screenshot: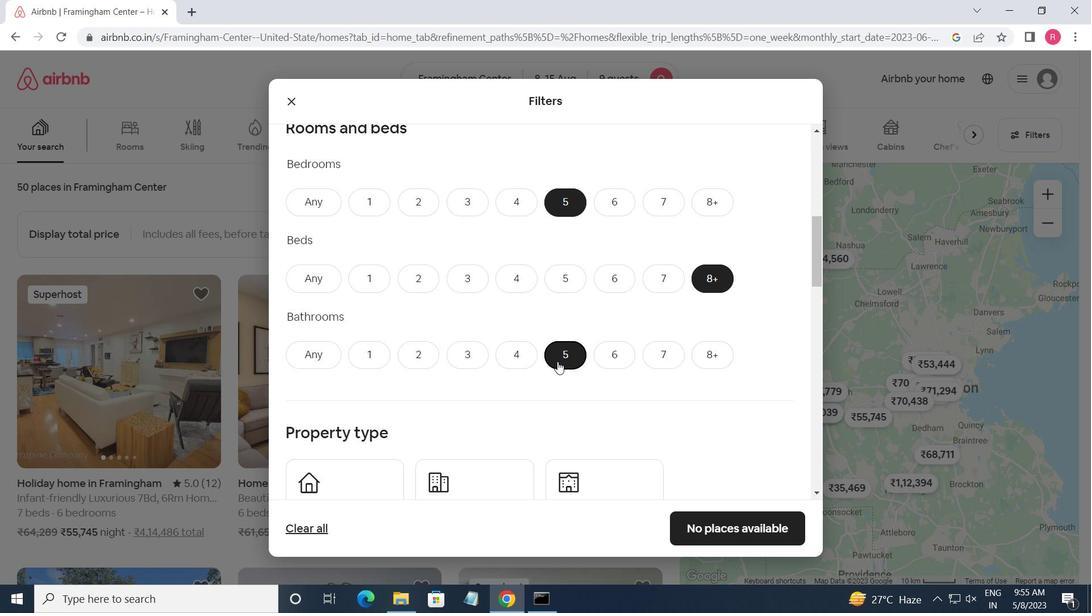 
Action: Mouse scrolled (557, 362) with delta (0, 0)
Screenshot: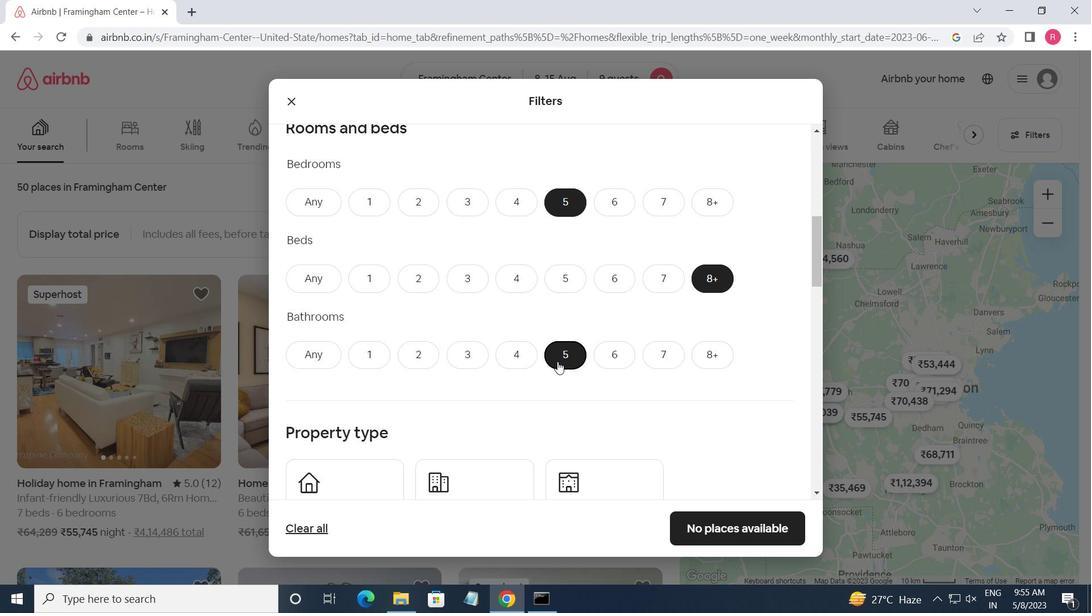 
Action: Mouse moved to (354, 384)
Screenshot: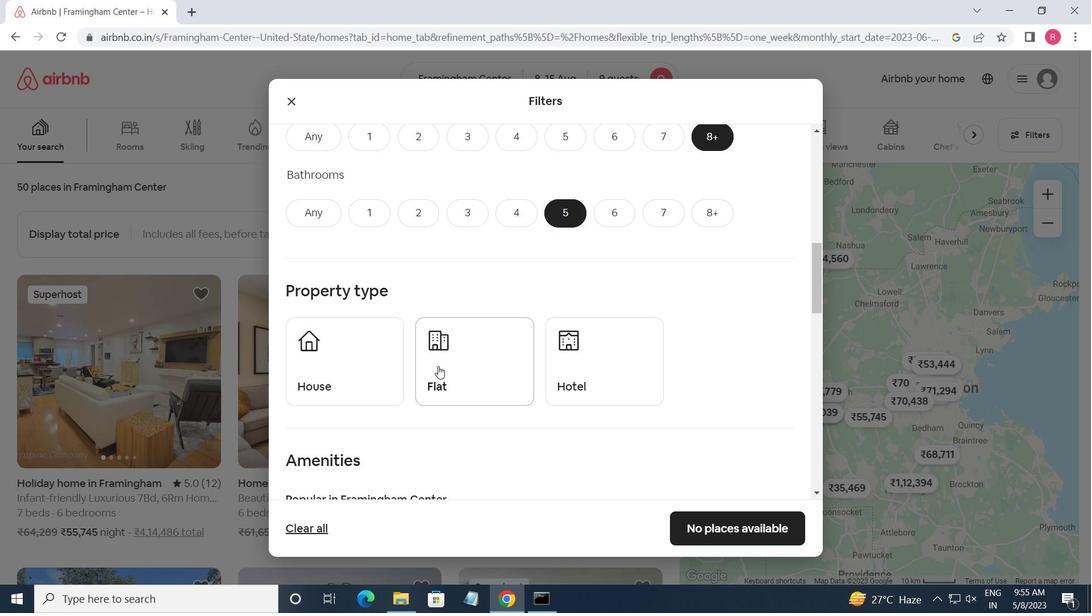 
Action: Mouse pressed left at (354, 384)
Screenshot: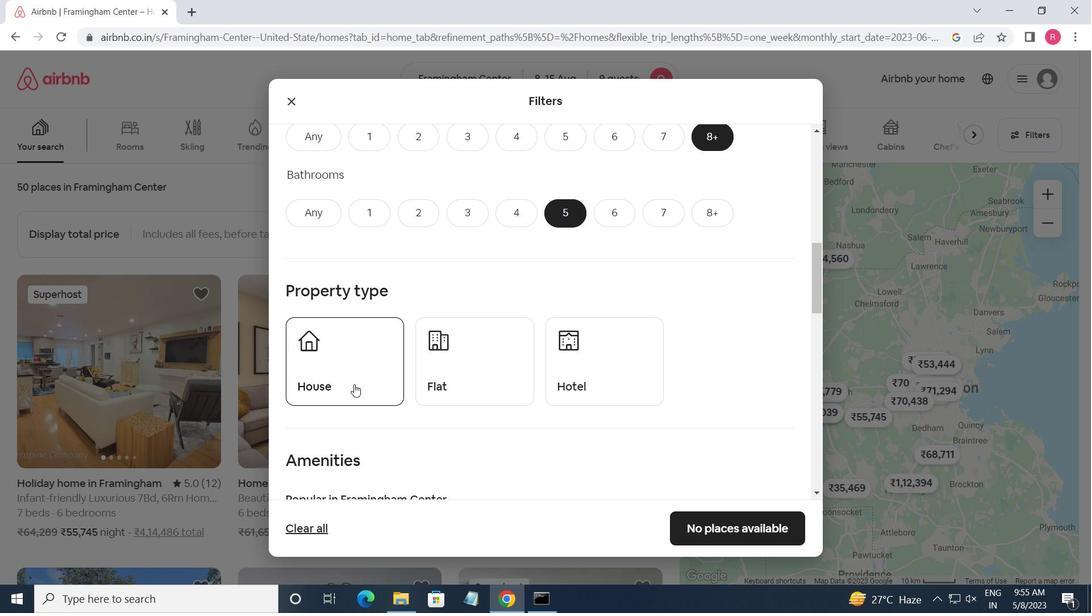 
Action: Mouse moved to (435, 384)
Screenshot: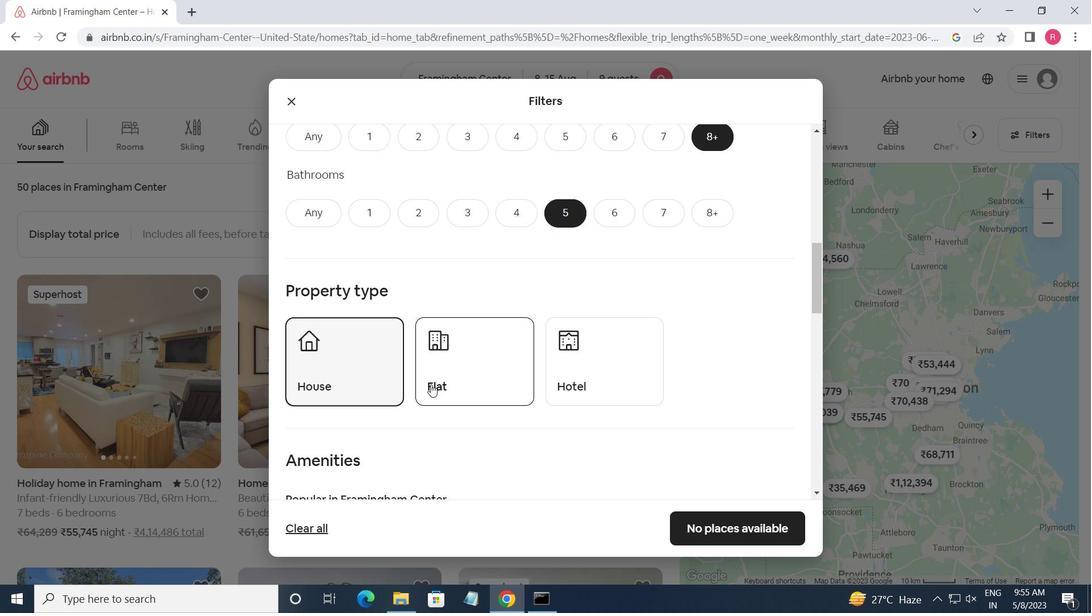 
Action: Mouse pressed left at (435, 384)
Screenshot: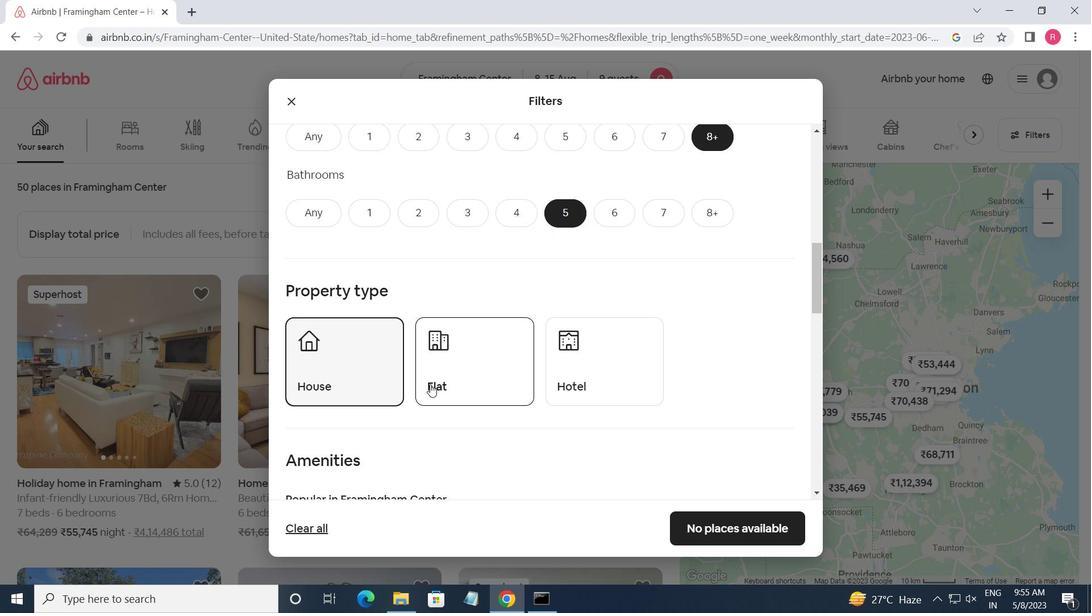 
Action: Mouse moved to (483, 384)
Screenshot: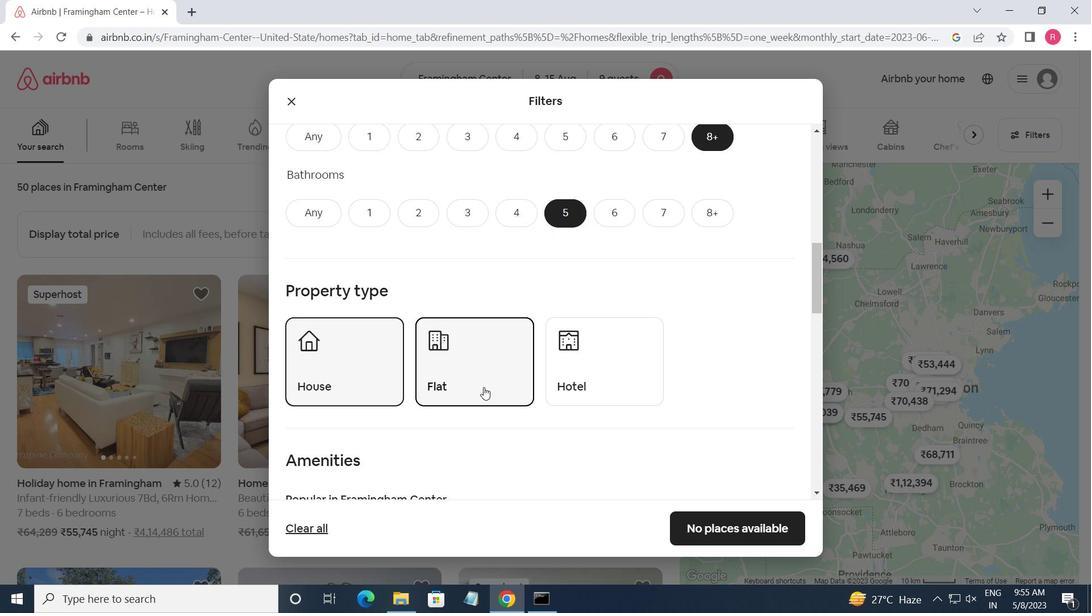 
Action: Mouse scrolled (483, 383) with delta (0, 0)
Screenshot: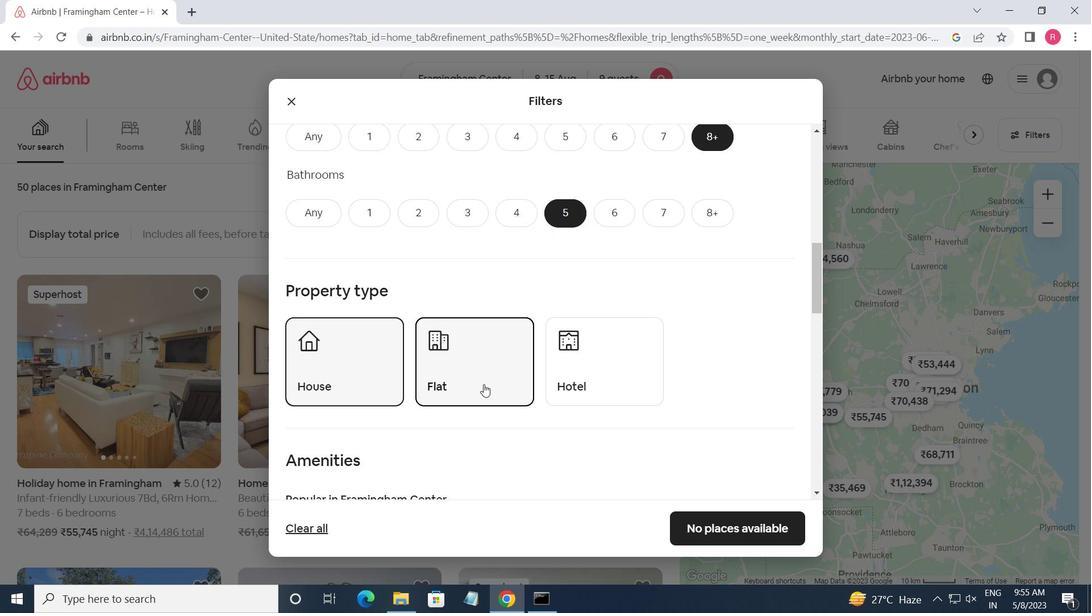 
Action: Mouse scrolled (483, 383) with delta (0, 0)
Screenshot: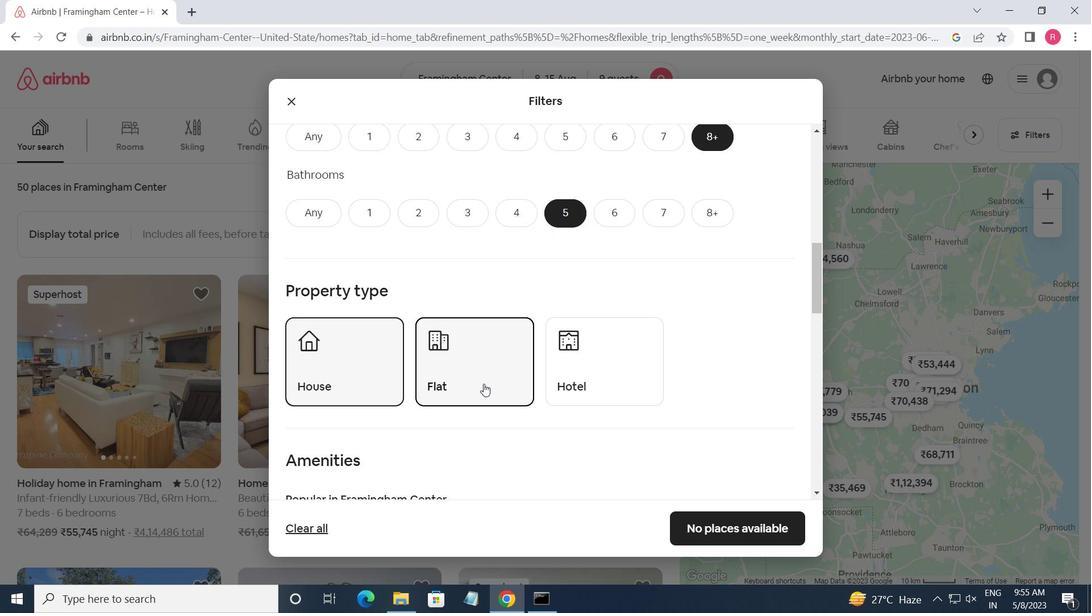 
Action: Mouse moved to (295, 388)
Screenshot: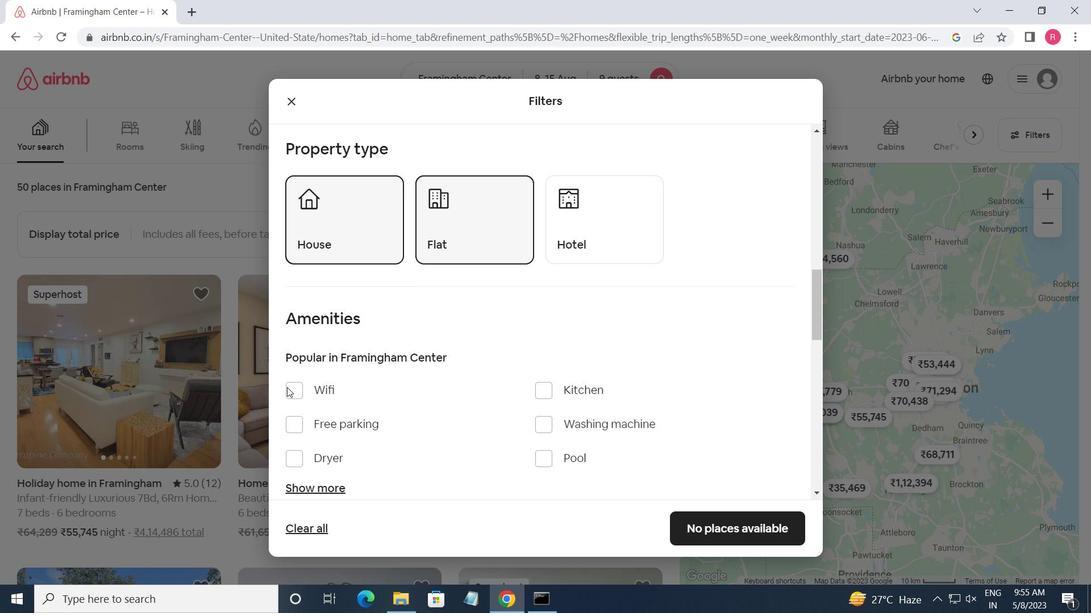 
Action: Mouse pressed left at (295, 388)
Screenshot: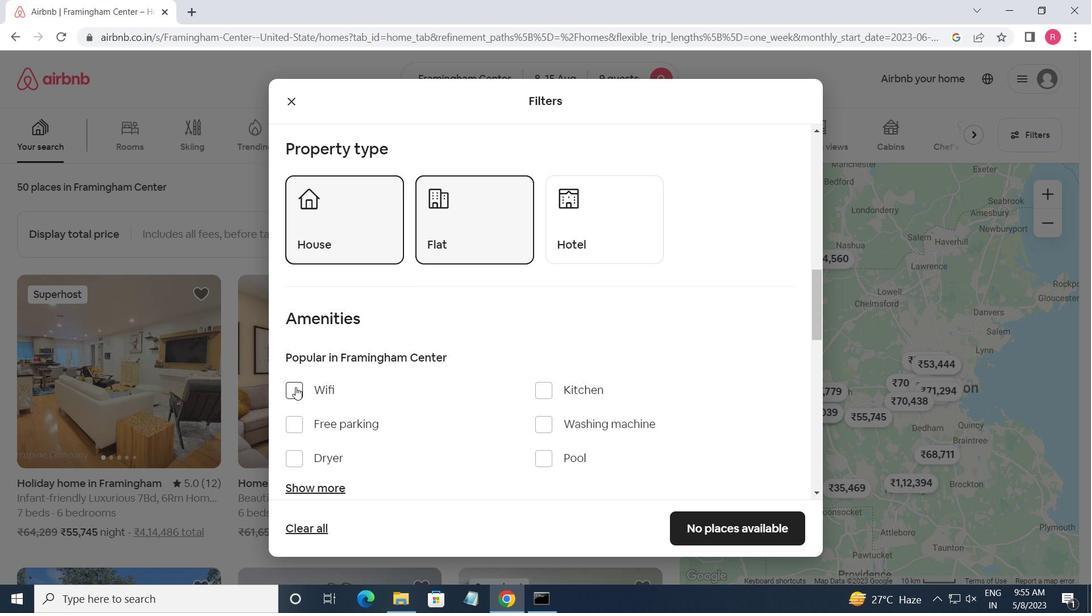 
Action: Mouse moved to (287, 430)
Screenshot: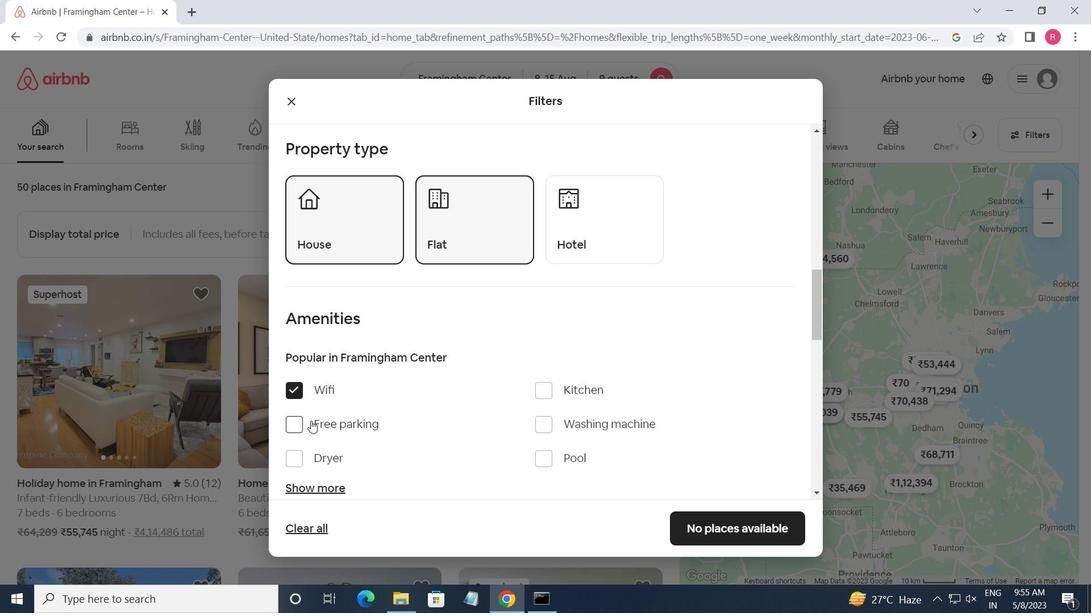 
Action: Mouse pressed left at (287, 430)
Screenshot: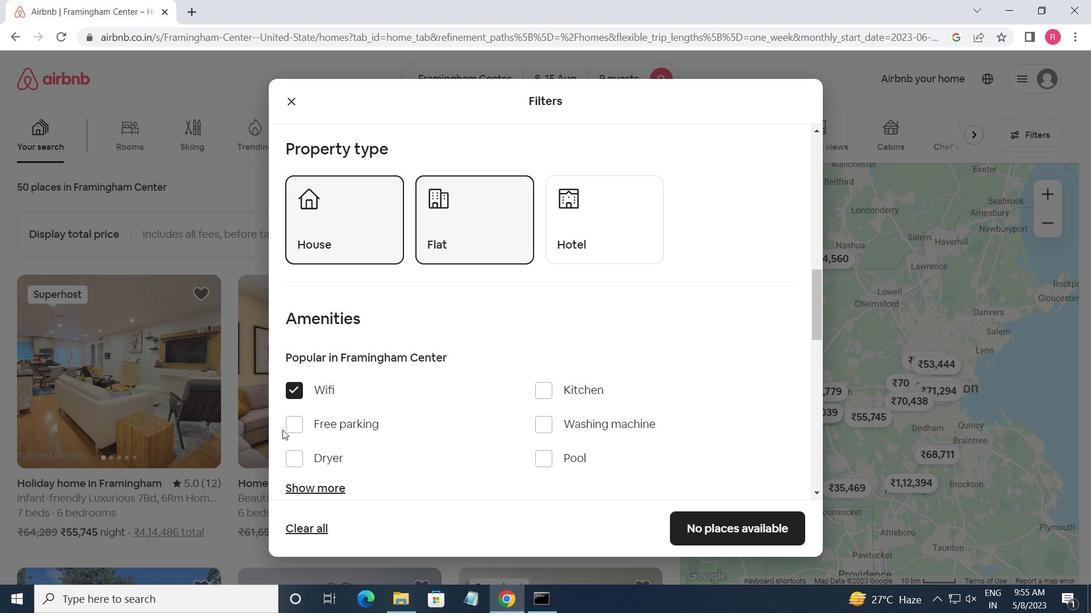 
Action: Mouse moved to (308, 490)
Screenshot: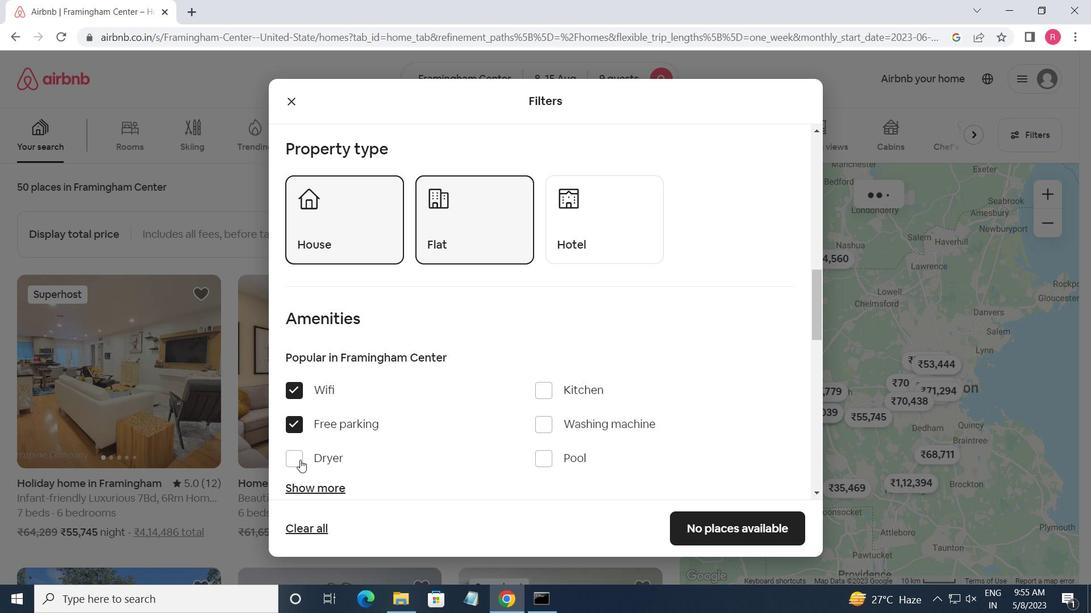 
Action: Mouse pressed left at (308, 490)
Screenshot: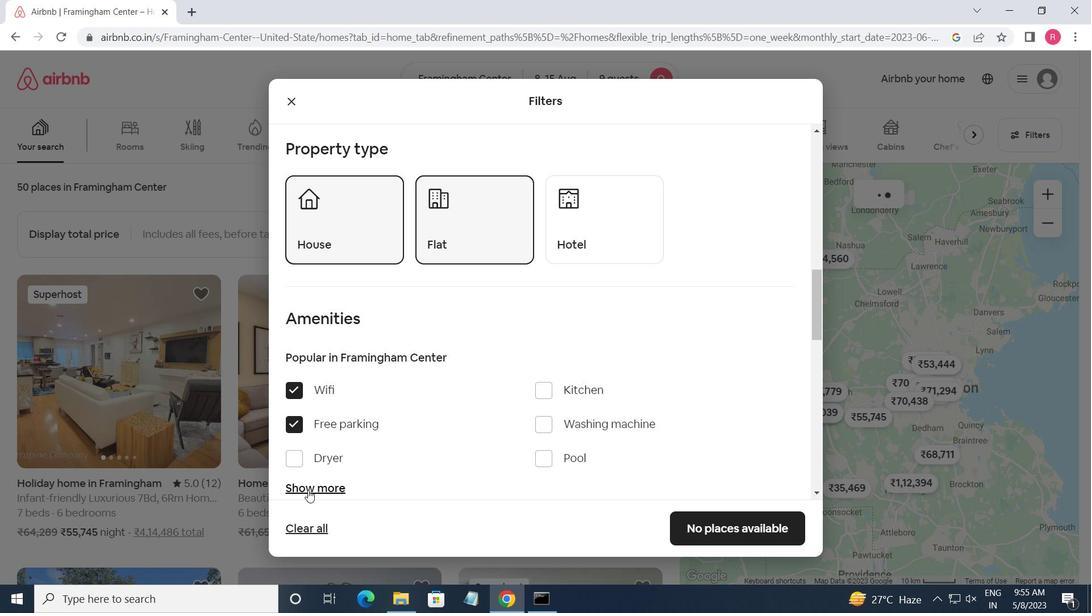 
Action: Mouse moved to (376, 450)
Screenshot: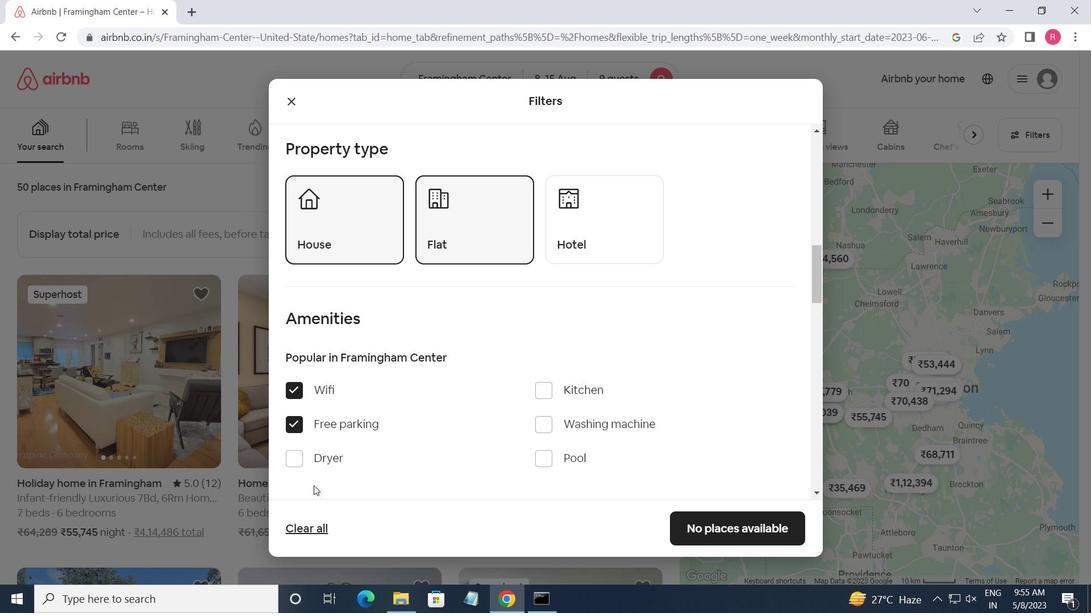 
Action: Mouse scrolled (376, 449) with delta (0, 0)
Screenshot: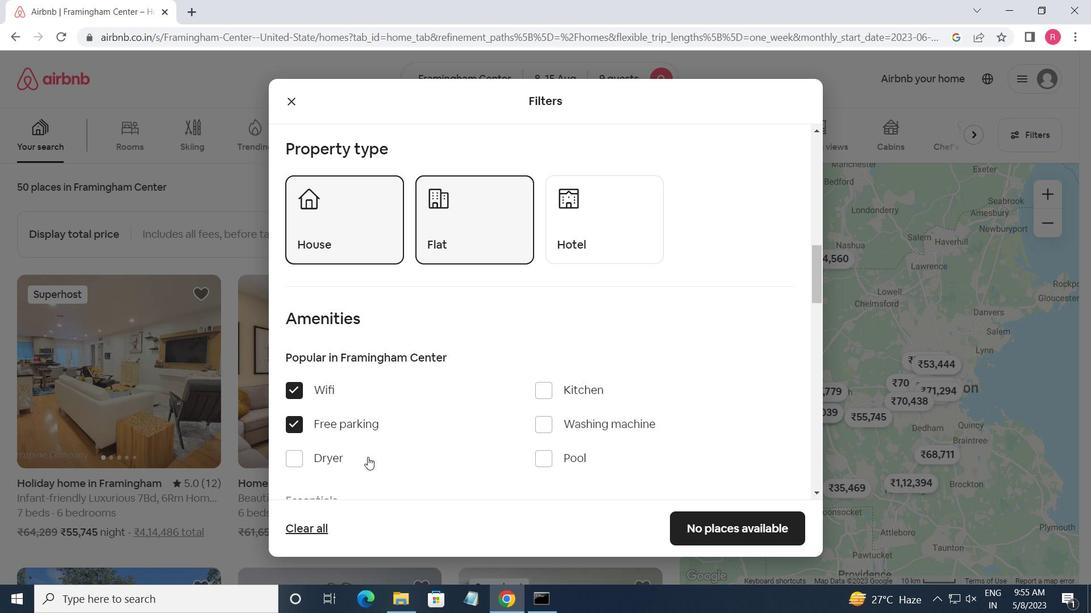 
Action: Mouse scrolled (376, 449) with delta (0, 0)
Screenshot: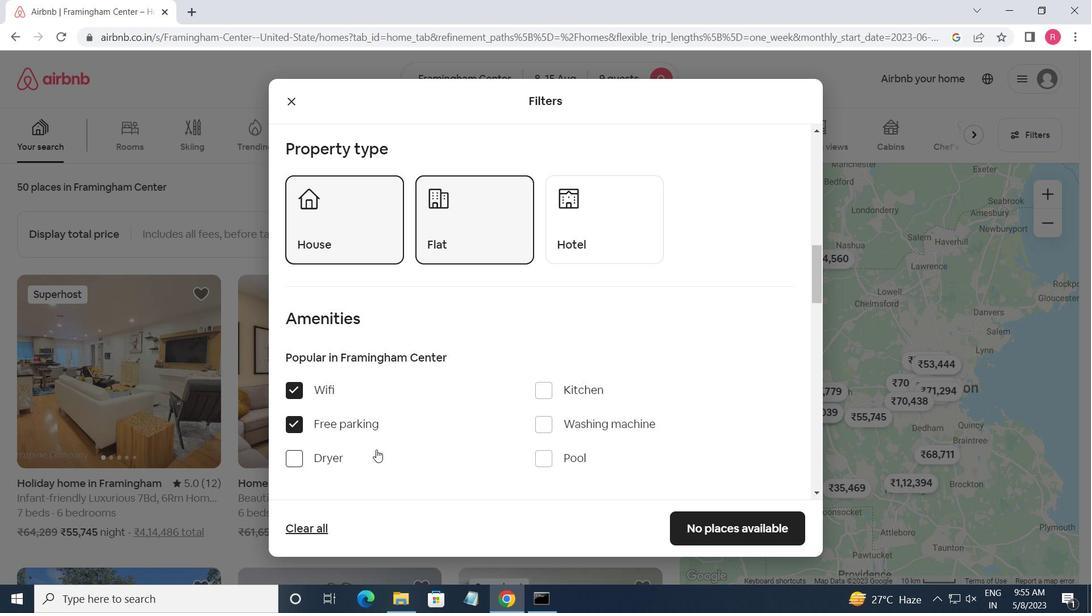
Action: Mouse moved to (544, 206)
Screenshot: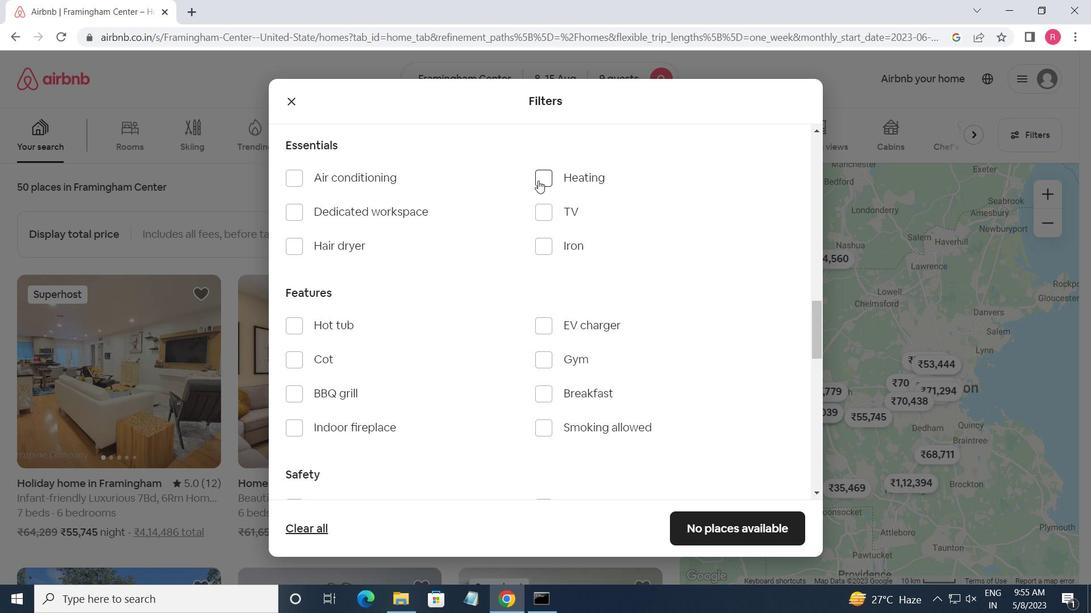 
Action: Mouse pressed left at (544, 206)
Screenshot: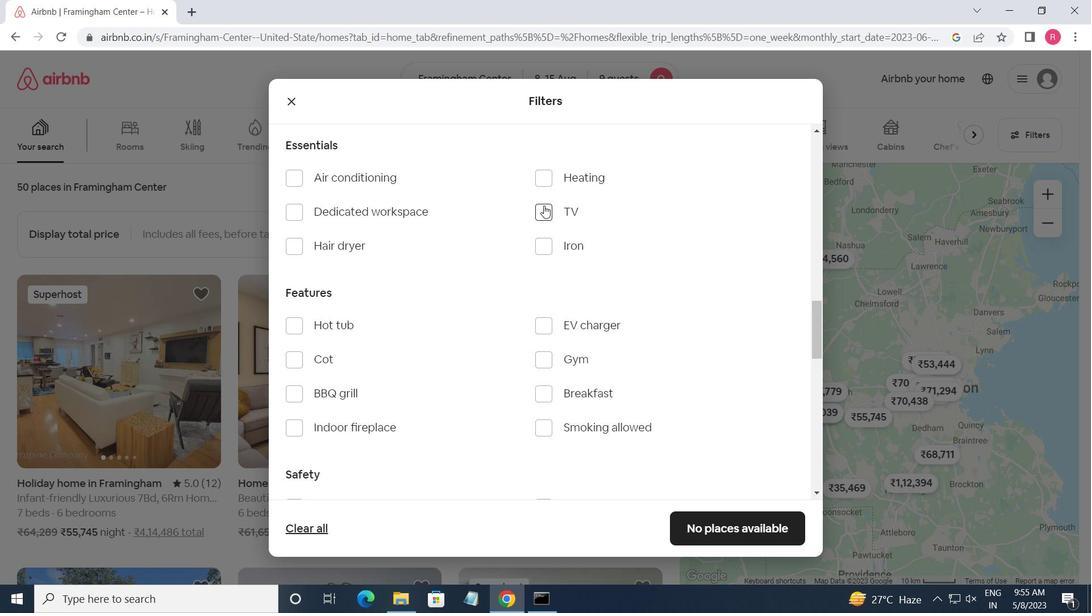 
Action: Mouse moved to (446, 336)
Screenshot: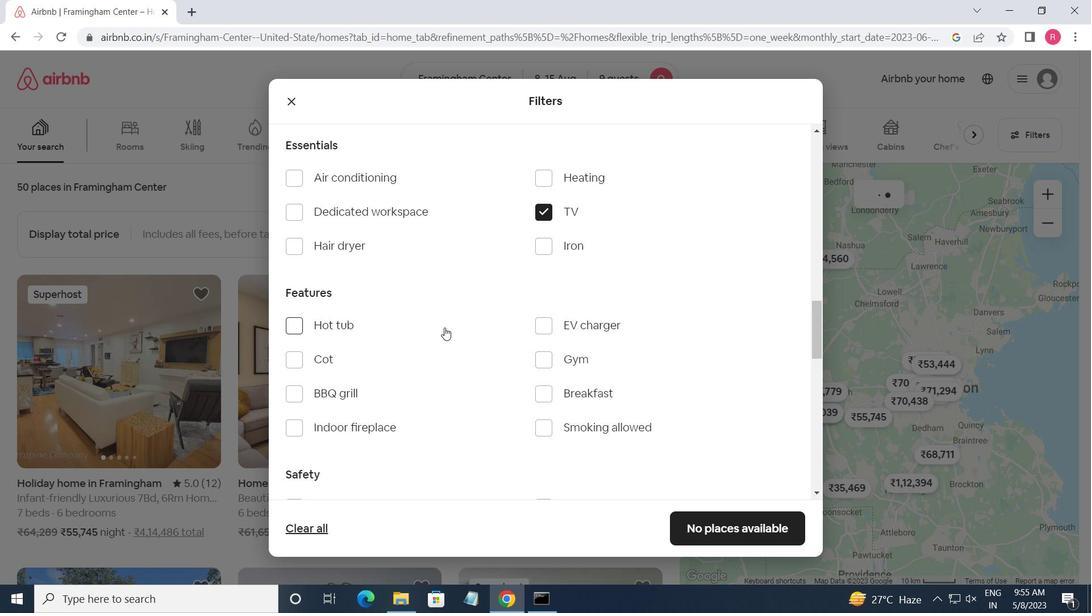 
Action: Mouse scrolled (446, 335) with delta (0, 0)
Screenshot: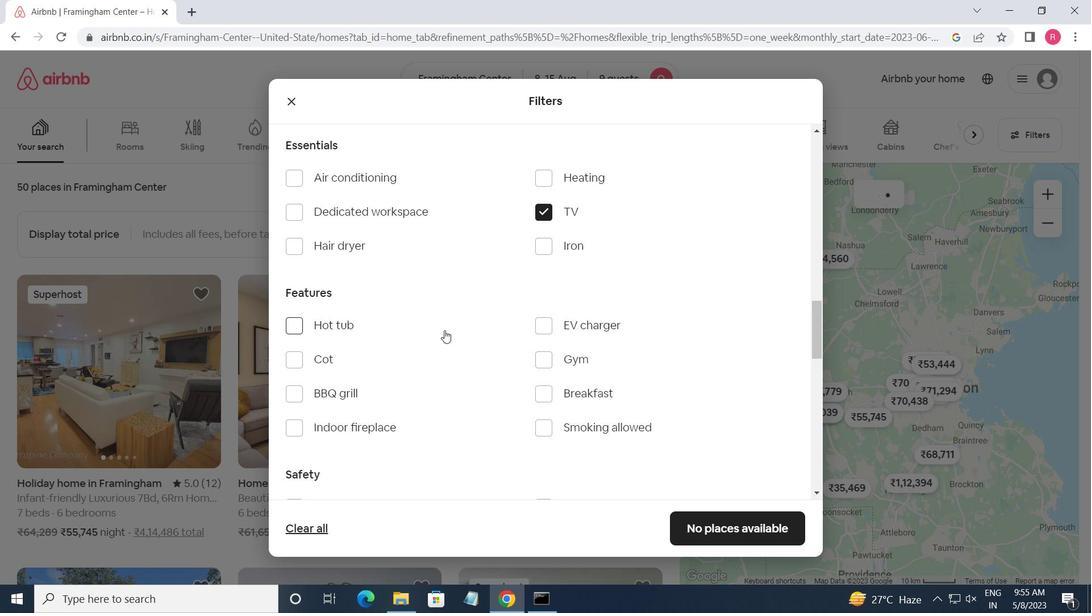 
Action: Mouse moved to (548, 314)
Screenshot: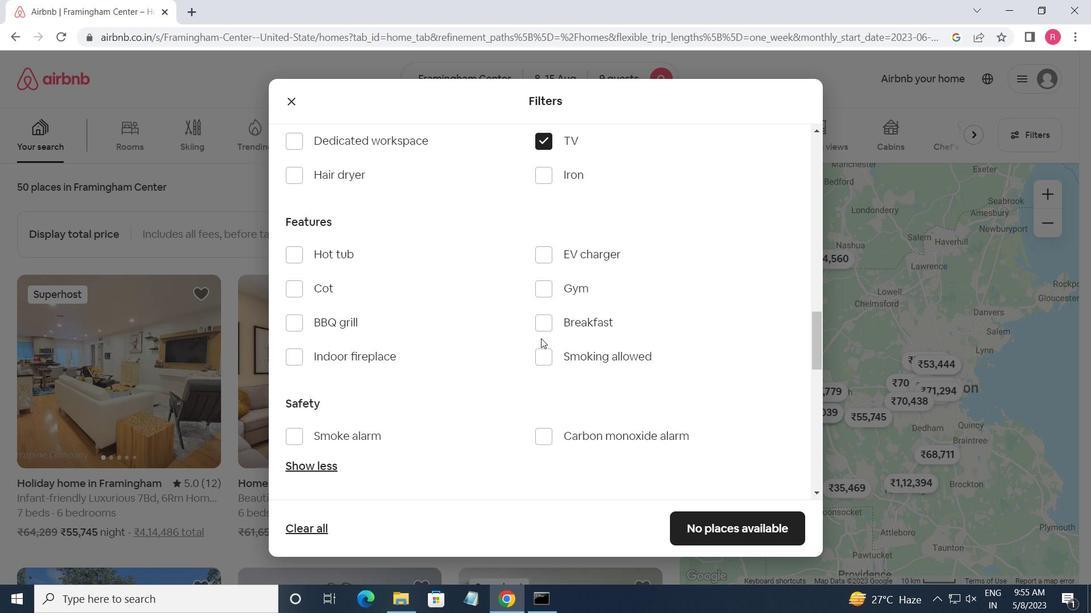 
Action: Mouse pressed left at (548, 314)
Screenshot: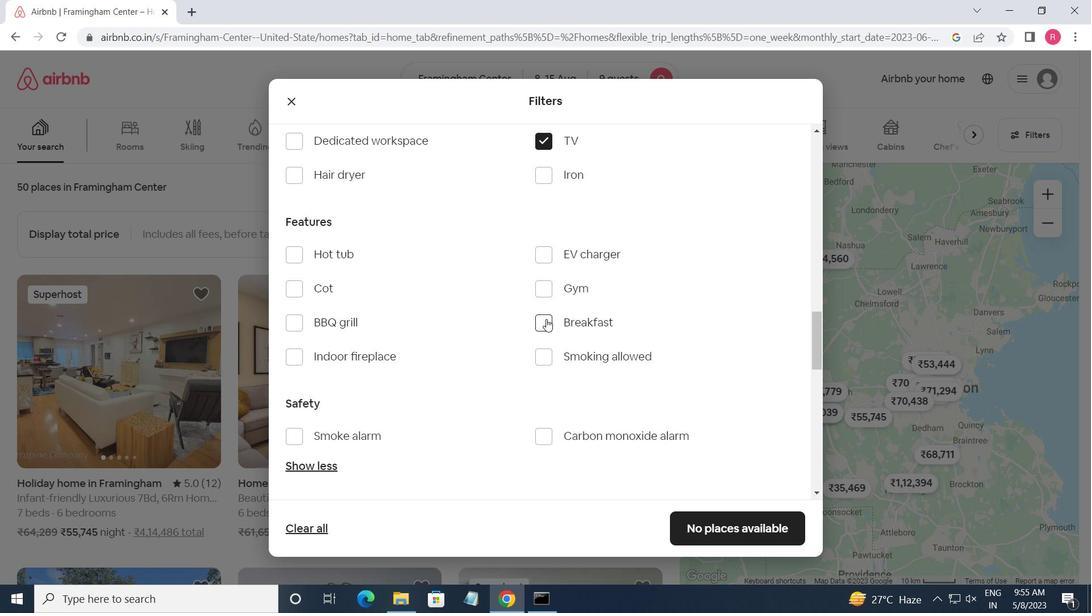 
Action: Mouse moved to (543, 291)
Screenshot: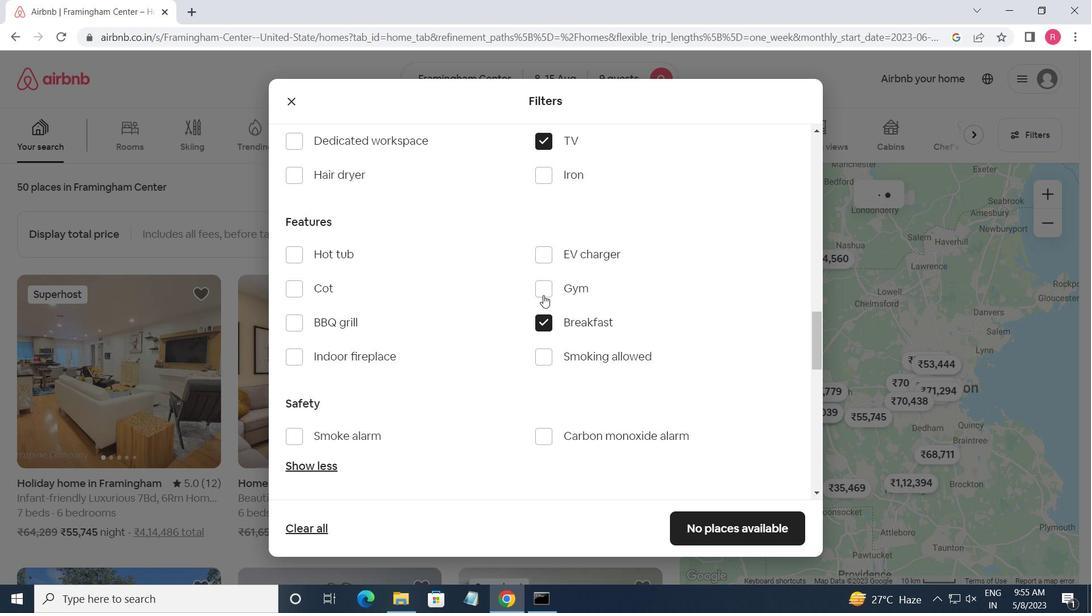 
Action: Mouse pressed left at (543, 291)
Screenshot: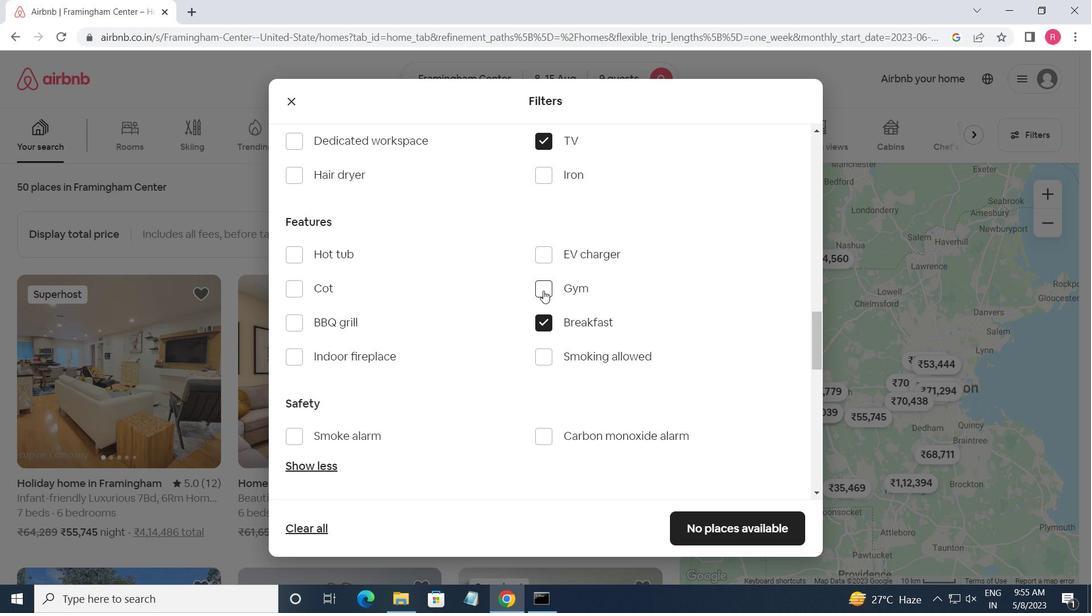 
Action: Mouse scrolled (543, 290) with delta (0, 0)
Screenshot: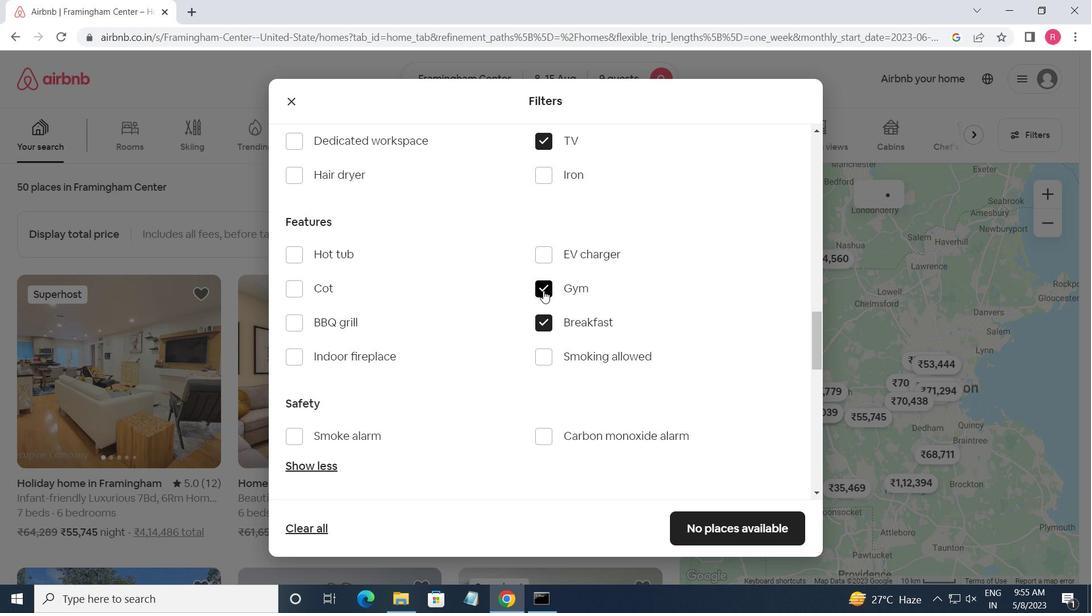 
Action: Mouse scrolled (543, 290) with delta (0, 0)
Screenshot: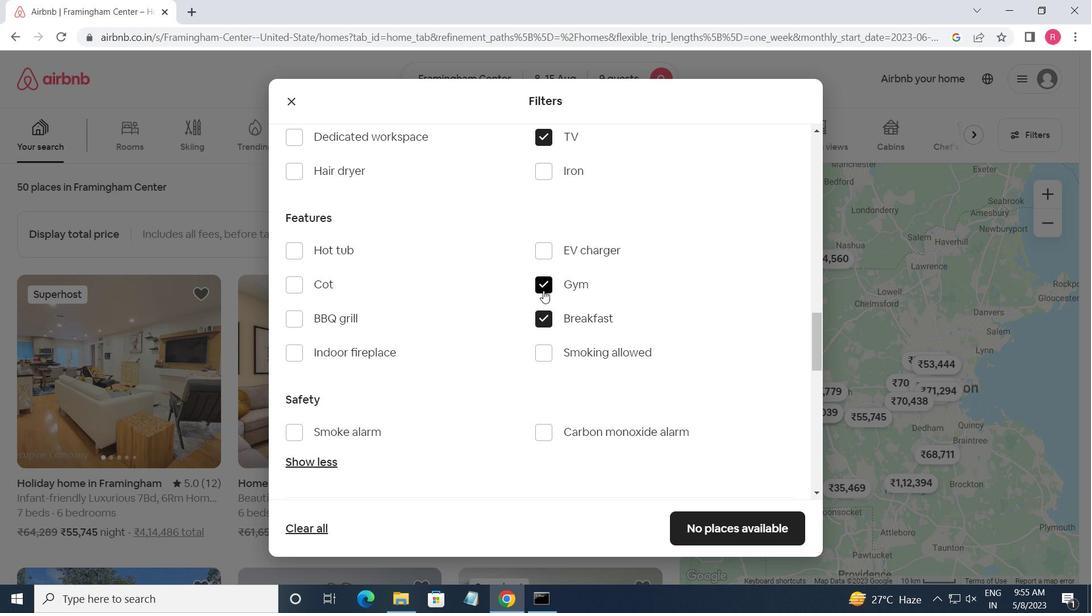 
Action: Mouse scrolled (543, 290) with delta (0, 0)
Screenshot: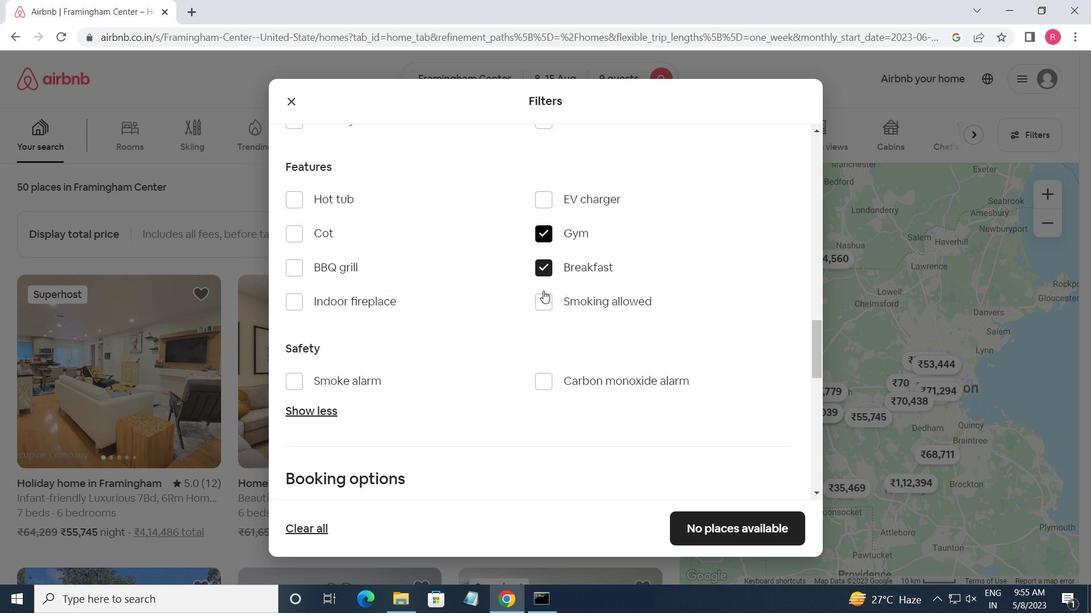 
Action: Mouse moved to (543, 292)
Screenshot: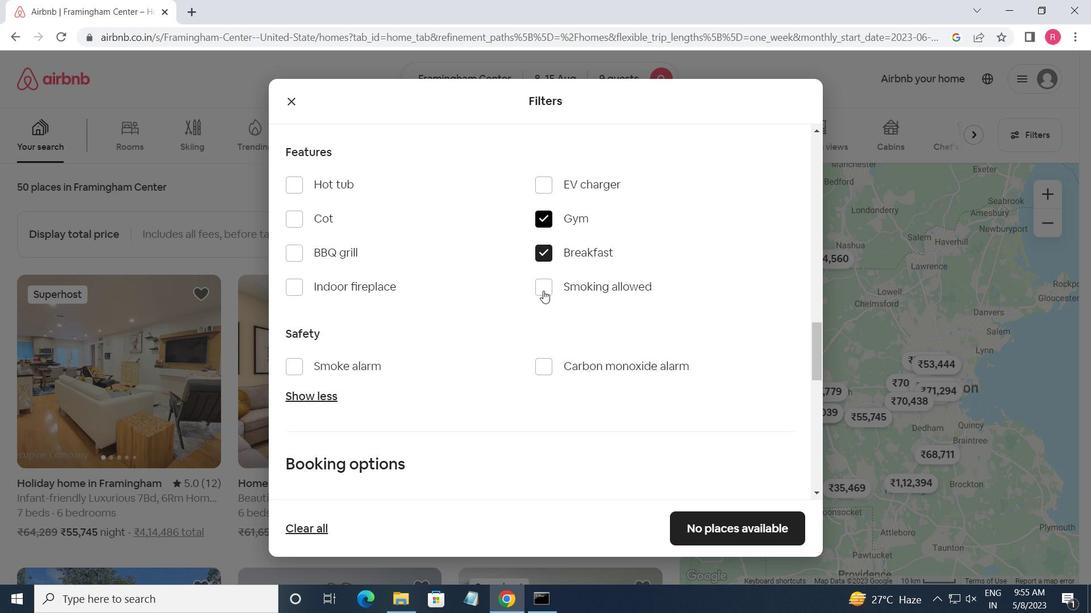 
Action: Mouse scrolled (543, 292) with delta (0, 0)
Screenshot: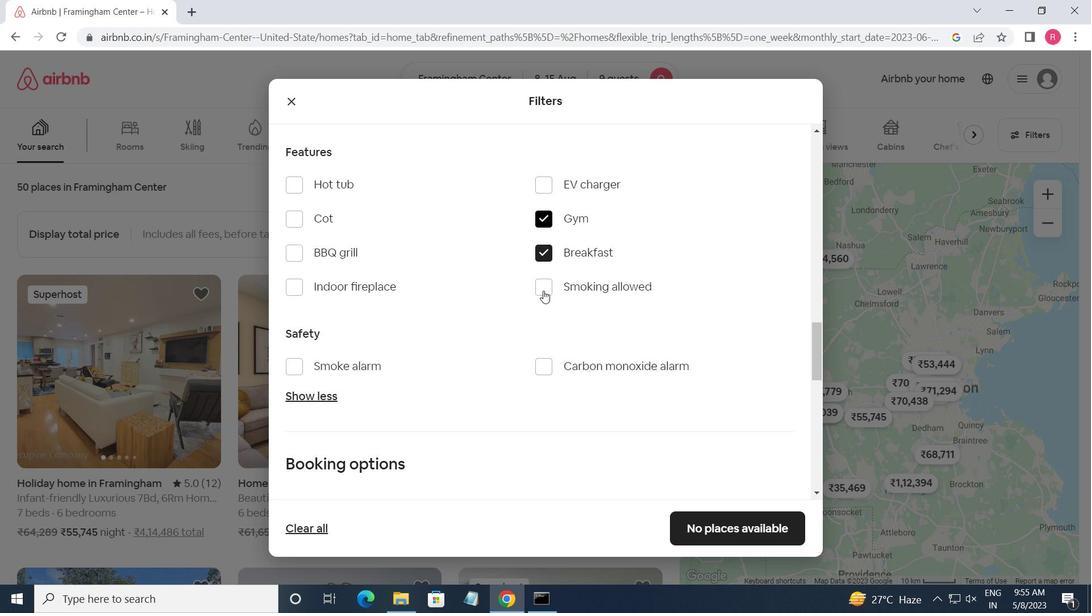 
Action: Mouse scrolled (543, 292) with delta (0, 0)
Screenshot: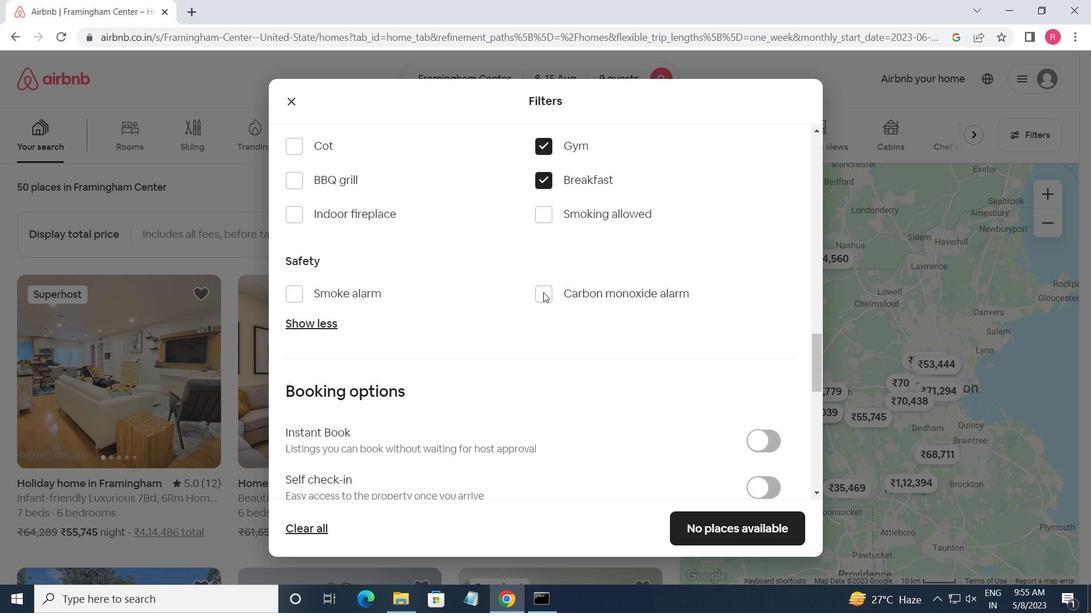 
Action: Mouse moved to (760, 274)
Screenshot: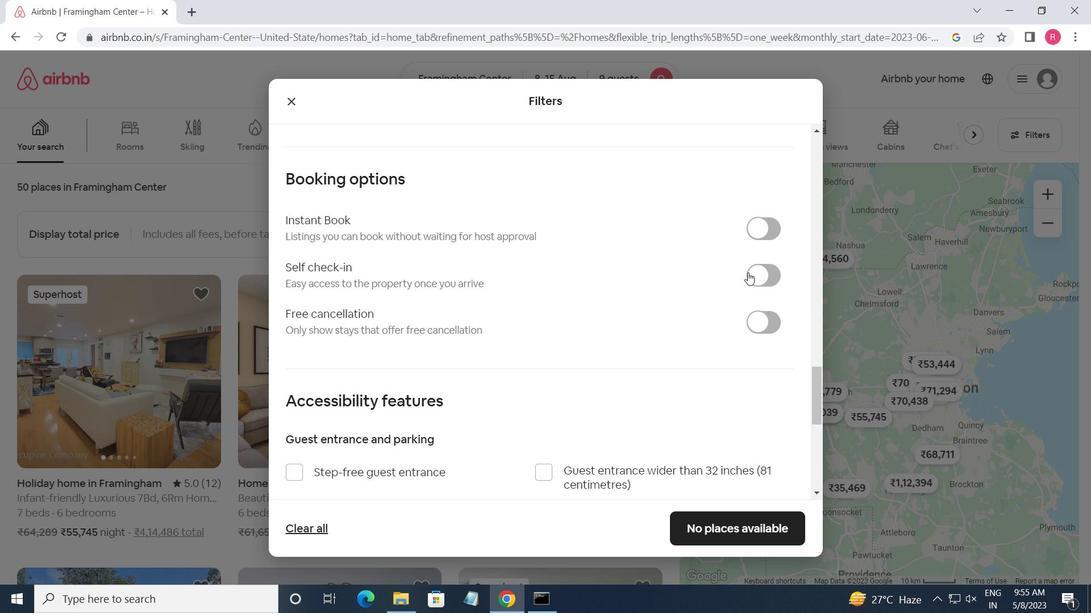 
Action: Mouse pressed left at (760, 274)
Screenshot: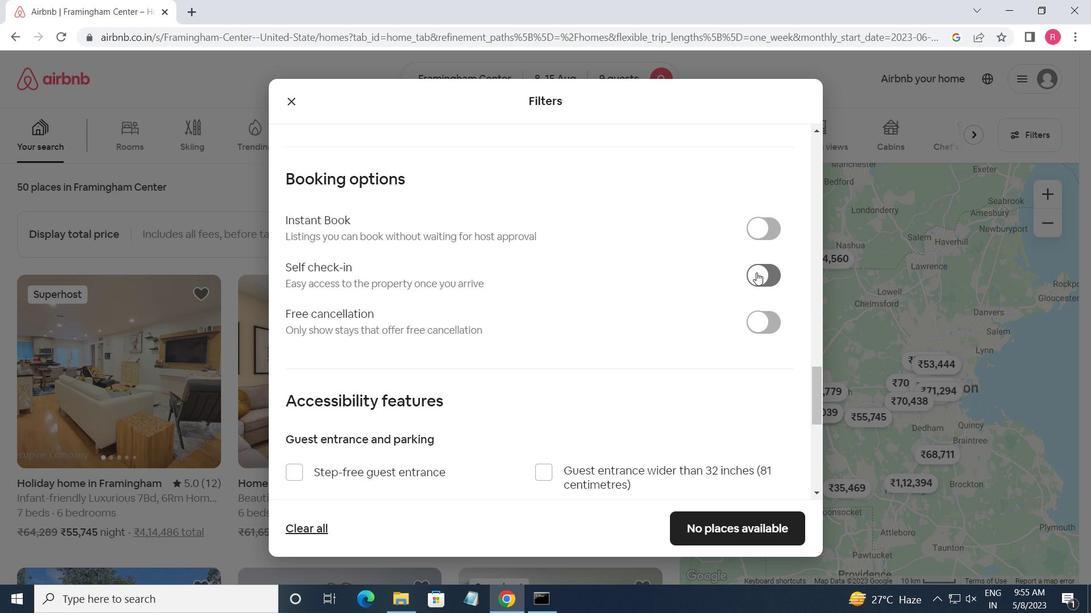 
Action: Mouse moved to (675, 307)
Screenshot: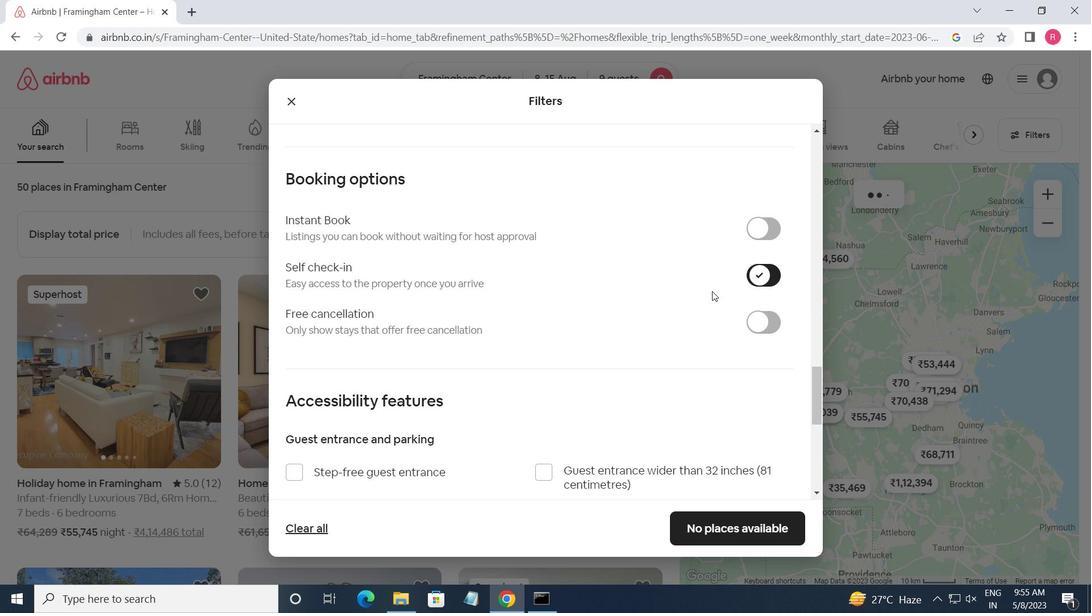 
Action: Mouse scrolled (675, 306) with delta (0, 0)
Screenshot: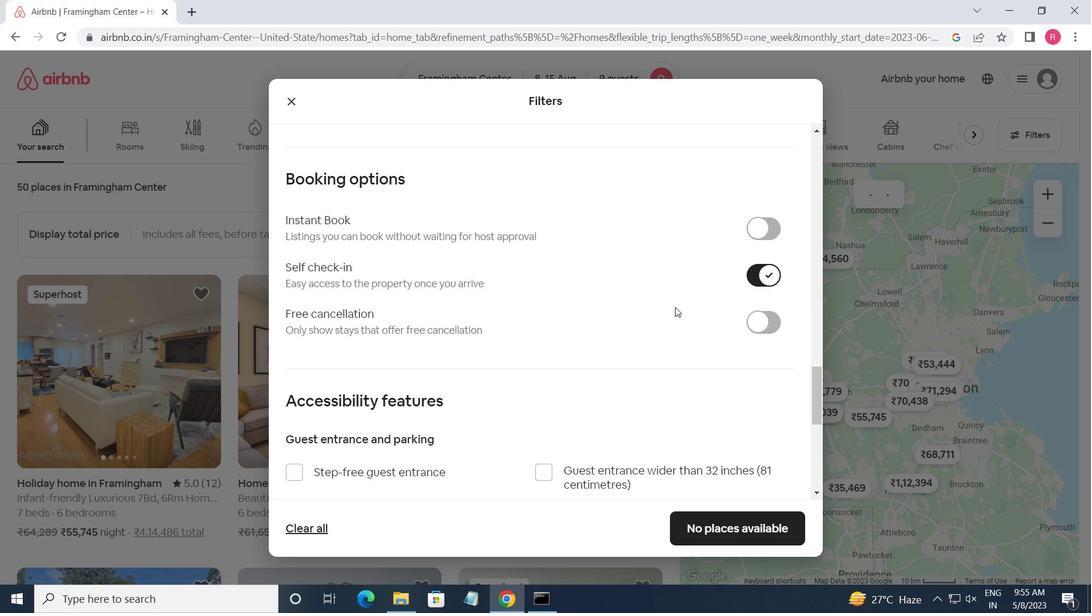 
Action: Mouse scrolled (675, 306) with delta (0, 0)
Screenshot: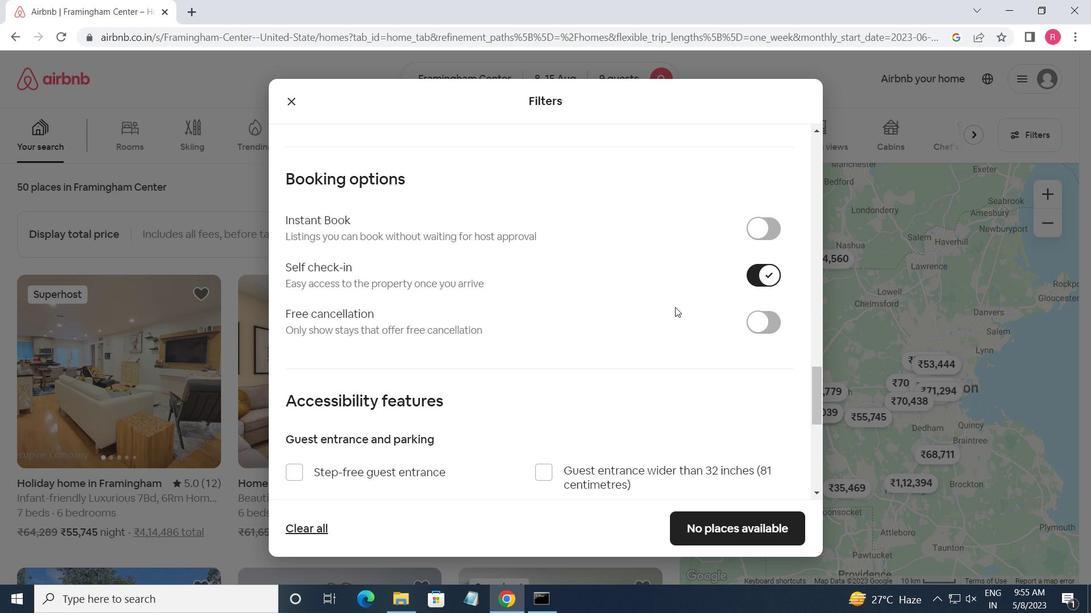 
Action: Mouse scrolled (675, 306) with delta (0, 0)
Screenshot: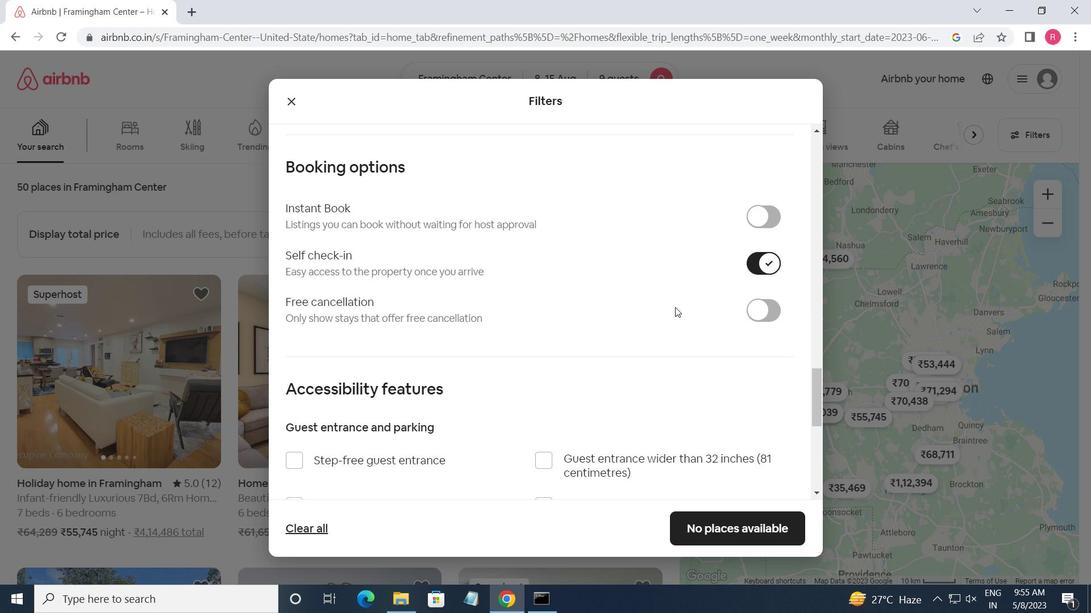 
Action: Mouse scrolled (675, 306) with delta (0, 0)
Screenshot: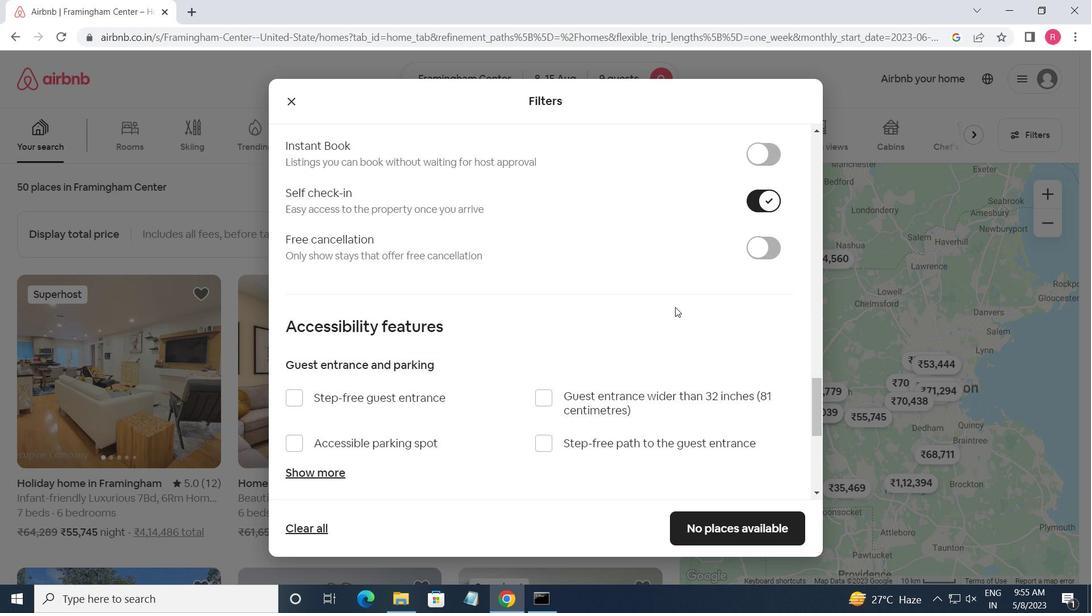
Action: Mouse scrolled (675, 306) with delta (0, 0)
Screenshot: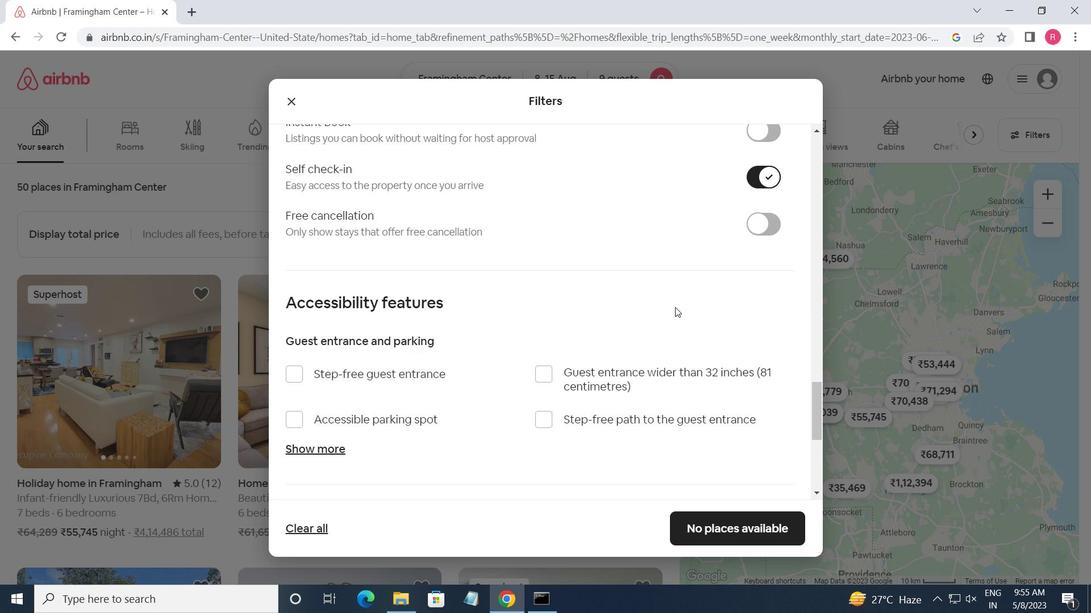 
Action: Mouse scrolled (675, 306) with delta (0, 0)
Screenshot: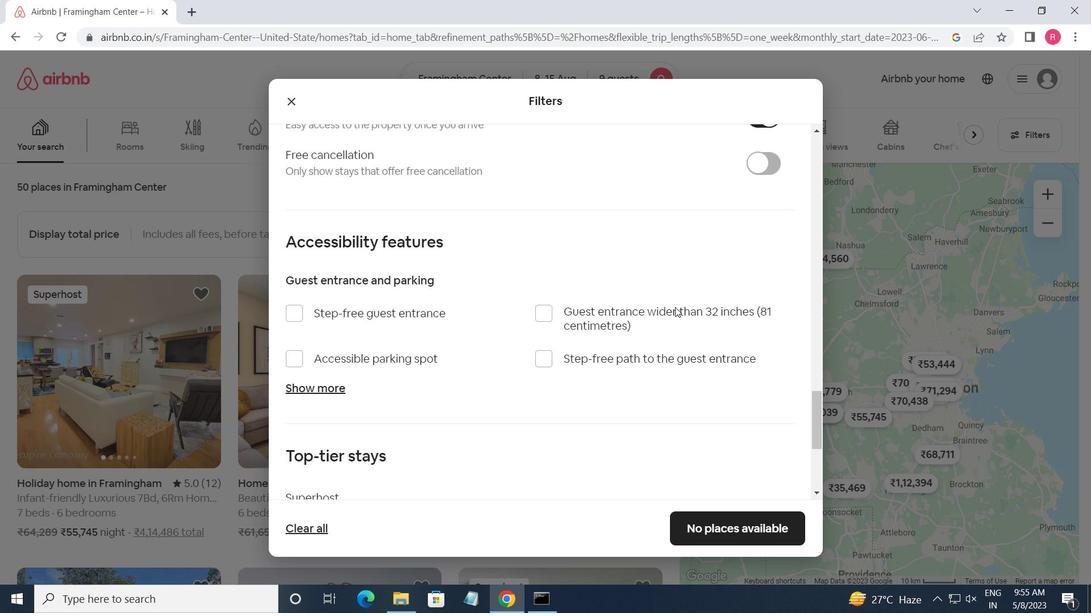 
Action: Mouse moved to (697, 334)
Screenshot: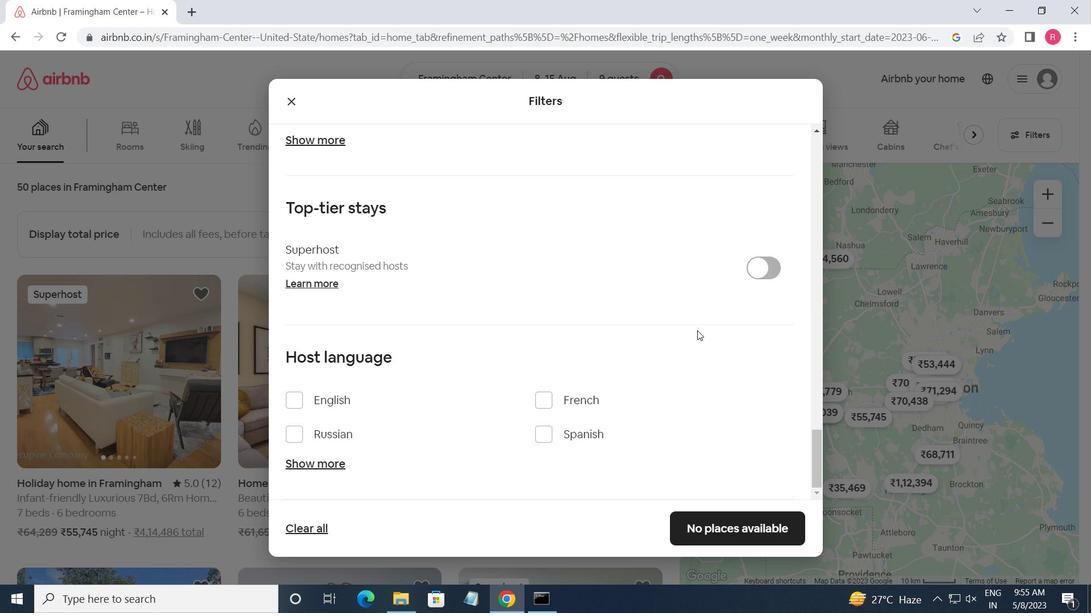 
Action: Mouse scrolled (697, 334) with delta (0, 0)
Screenshot: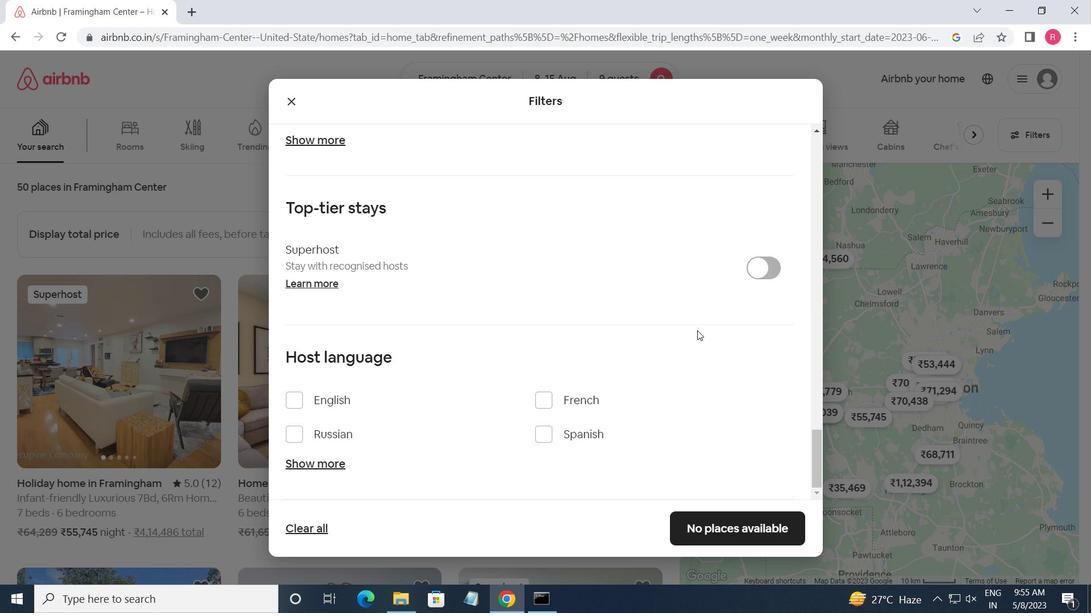 
Action: Mouse moved to (289, 402)
Screenshot: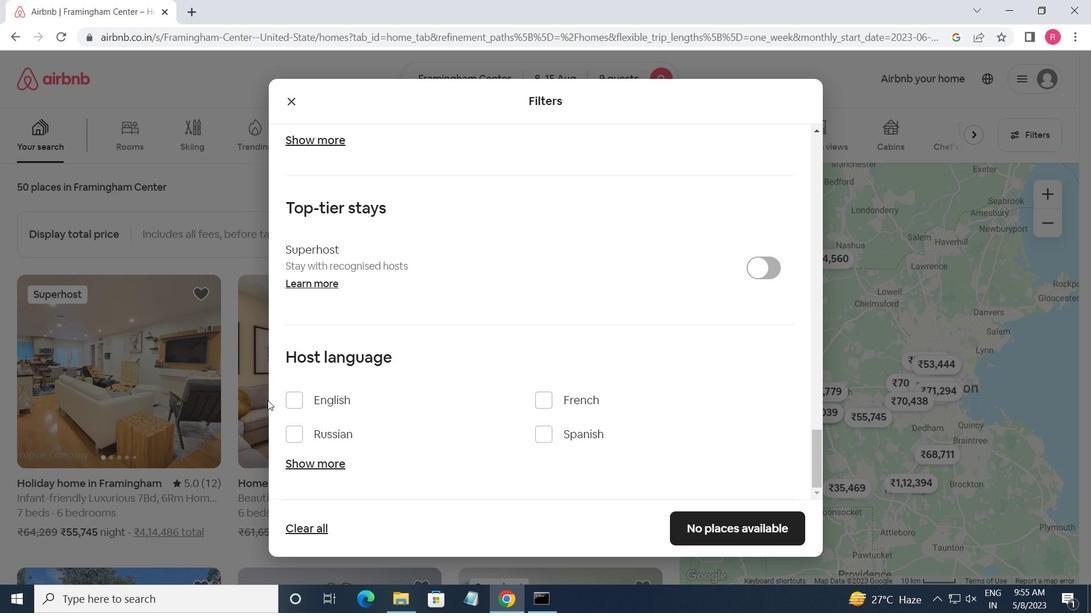 
Action: Mouse pressed left at (289, 402)
Screenshot: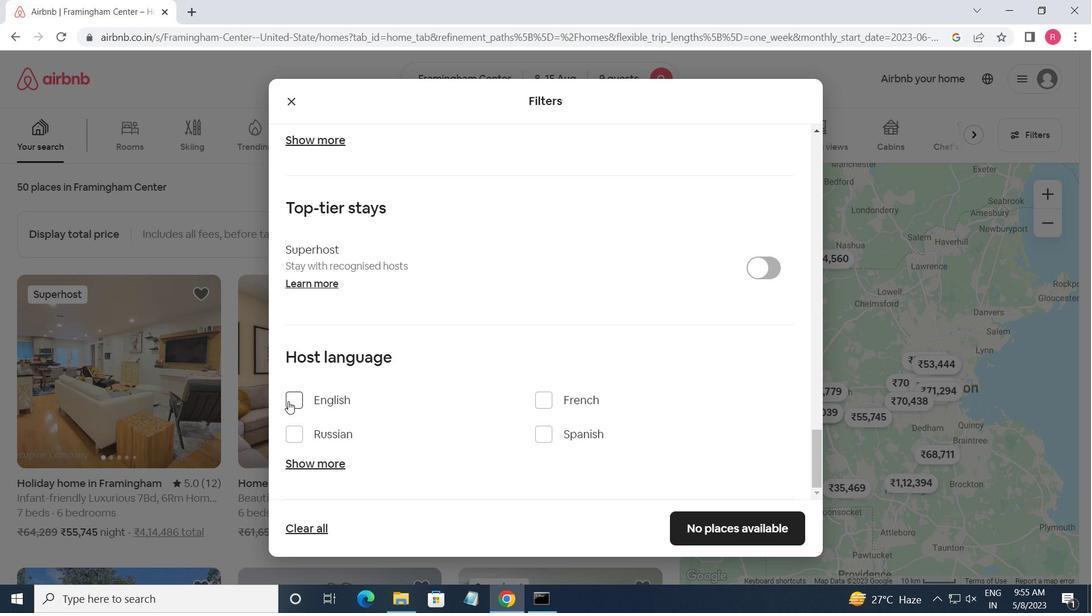 
Action: Mouse moved to (719, 530)
Screenshot: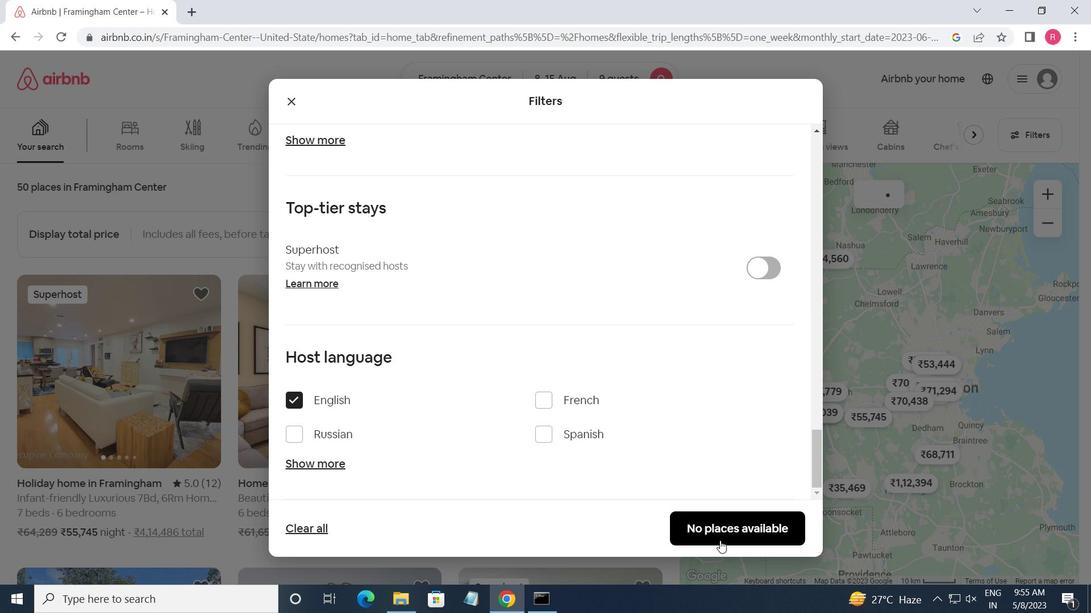 
Action: Mouse pressed left at (719, 530)
Screenshot: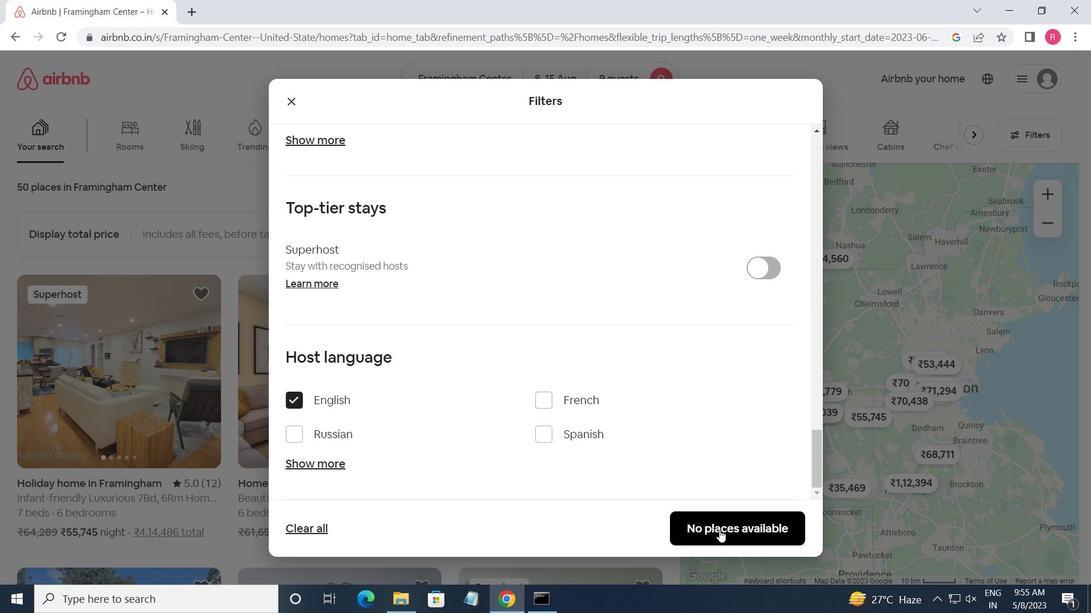 
Action: Mouse moved to (718, 530)
Screenshot: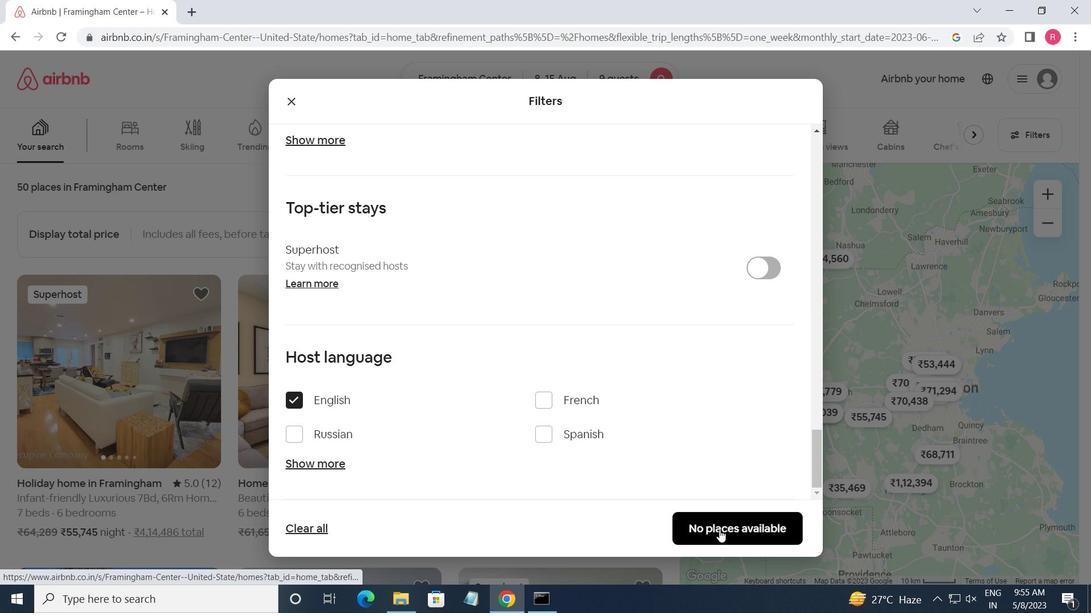 
